 Task: Look for space in Umaria, India from 5th July, 2023 to 15th July, 2023 for 9 adults in price range Rs.15000 to Rs.25000. Place can be entire place with 5 bedrooms having 5 beds and 5 bathrooms. Property type can be house, flat, guest house. Amenities needed are: washing machine. Booking option can be shelf check-in. Required host language is English.
Action: Mouse moved to (443, 78)
Screenshot: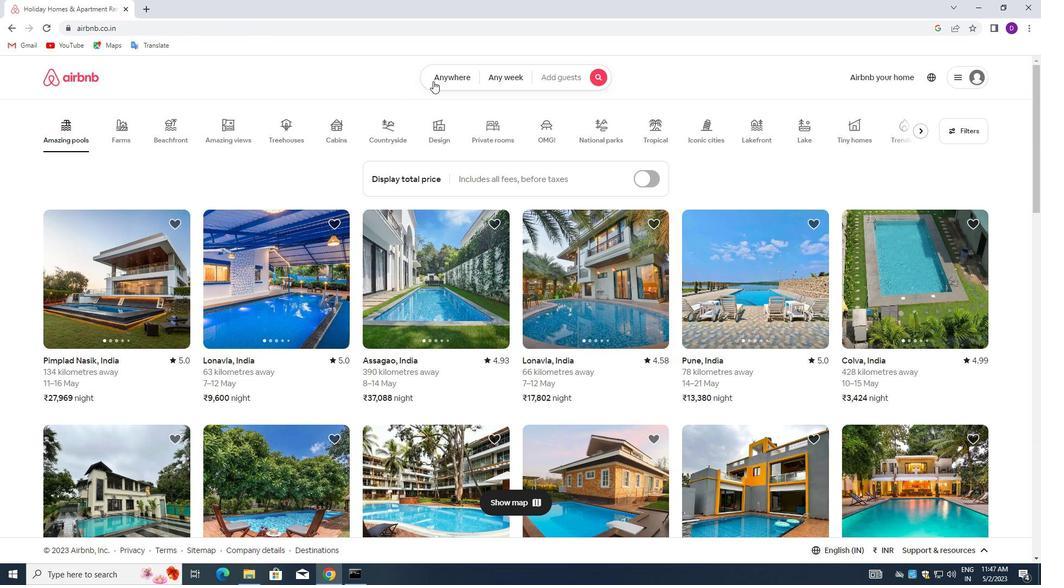 
Action: Mouse pressed left at (443, 78)
Screenshot: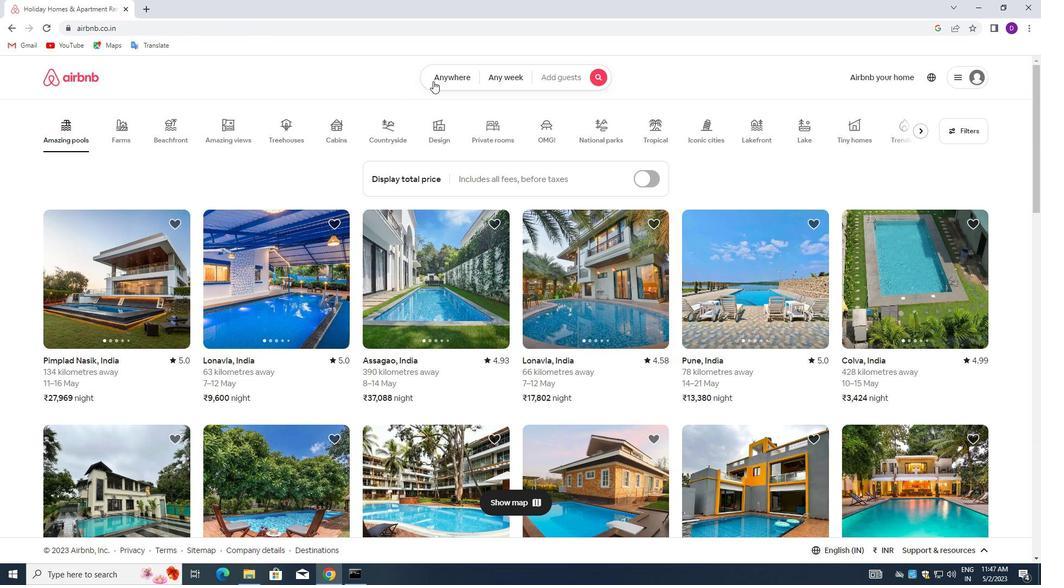 
Action: Mouse moved to (318, 119)
Screenshot: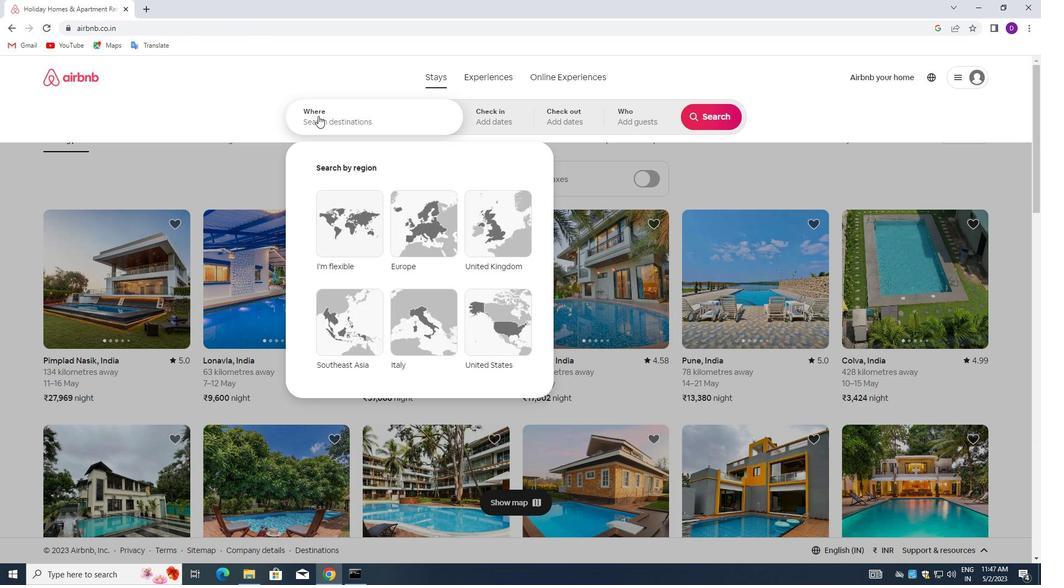 
Action: Mouse pressed left at (318, 119)
Screenshot: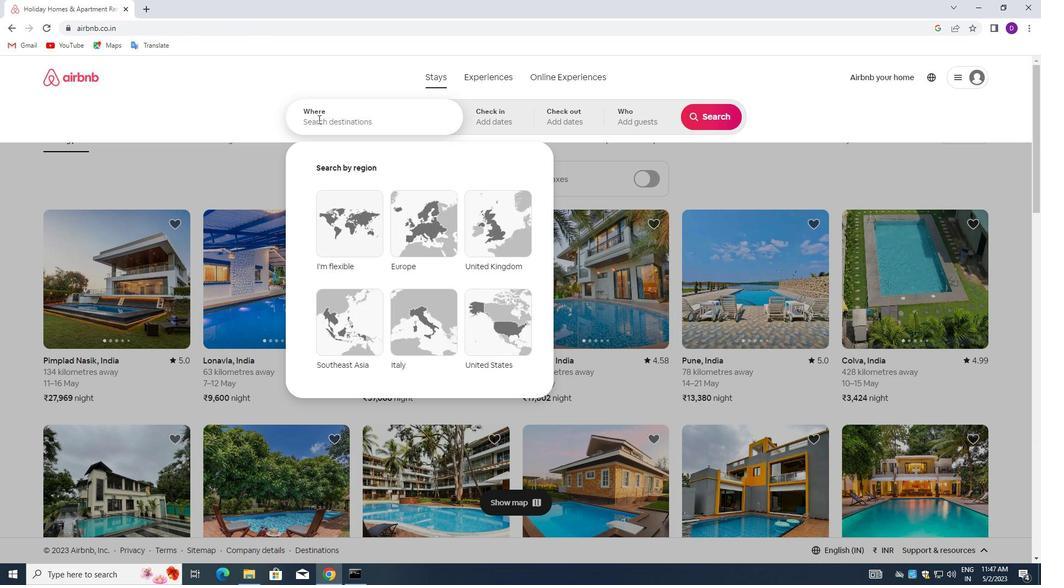 
Action: Mouse moved to (304, 111)
Screenshot: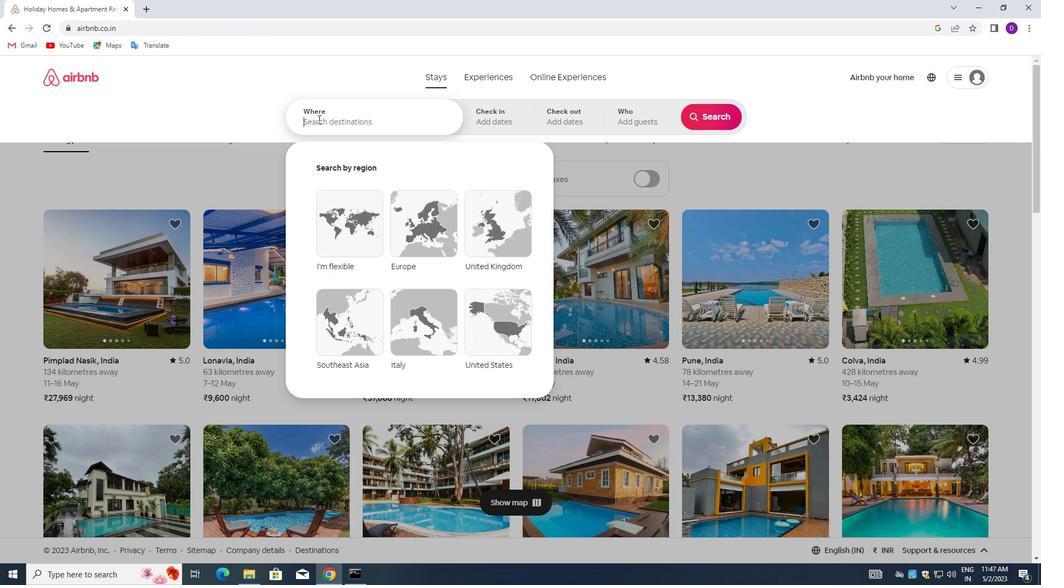 
Action: Key pressed <Key.shift>UM<Key.backspace><Key.backspace>
Screenshot: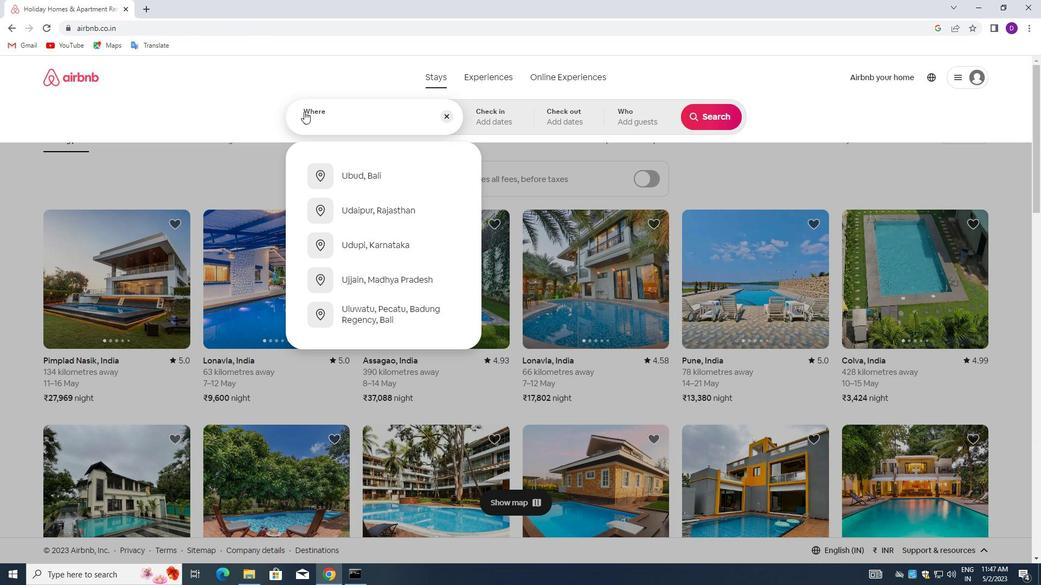 
Action: Mouse moved to (252, 107)
Screenshot: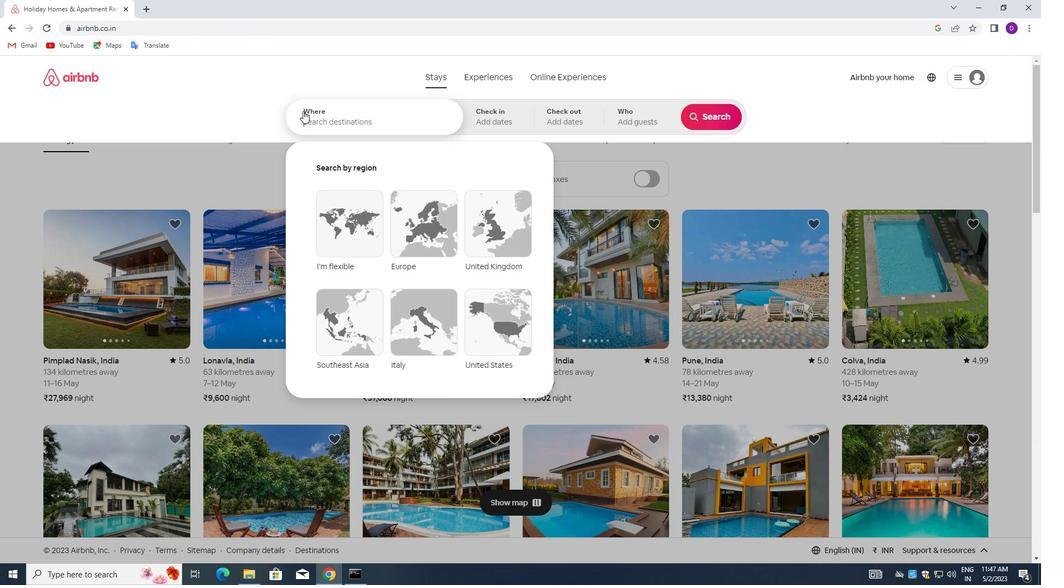 
Action: Key pressed <Key.shift>UMARIA,<Key.space><Key.shift>INDIA<Key.enter>
Screenshot: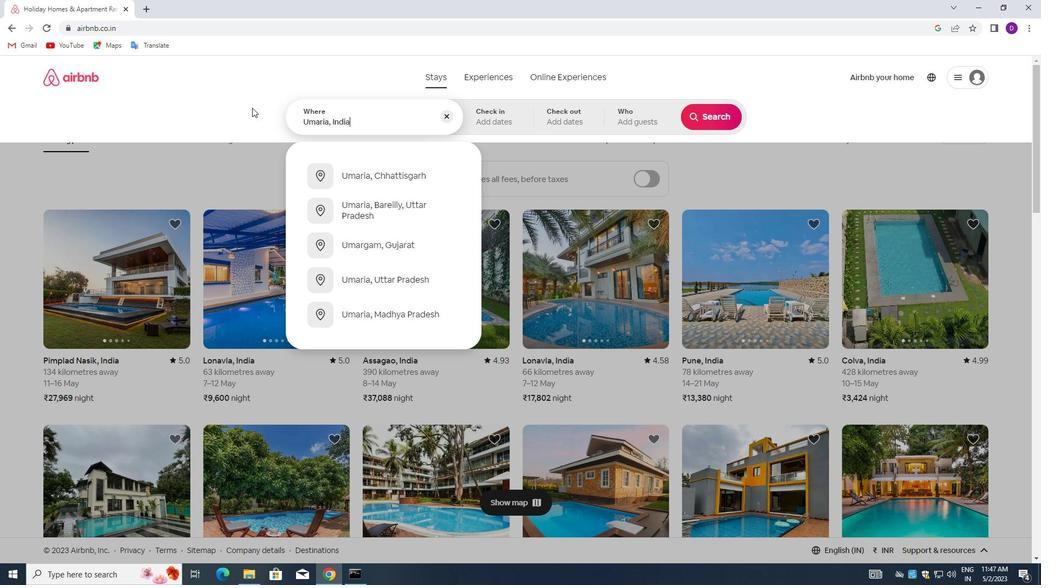 
Action: Mouse moved to (709, 202)
Screenshot: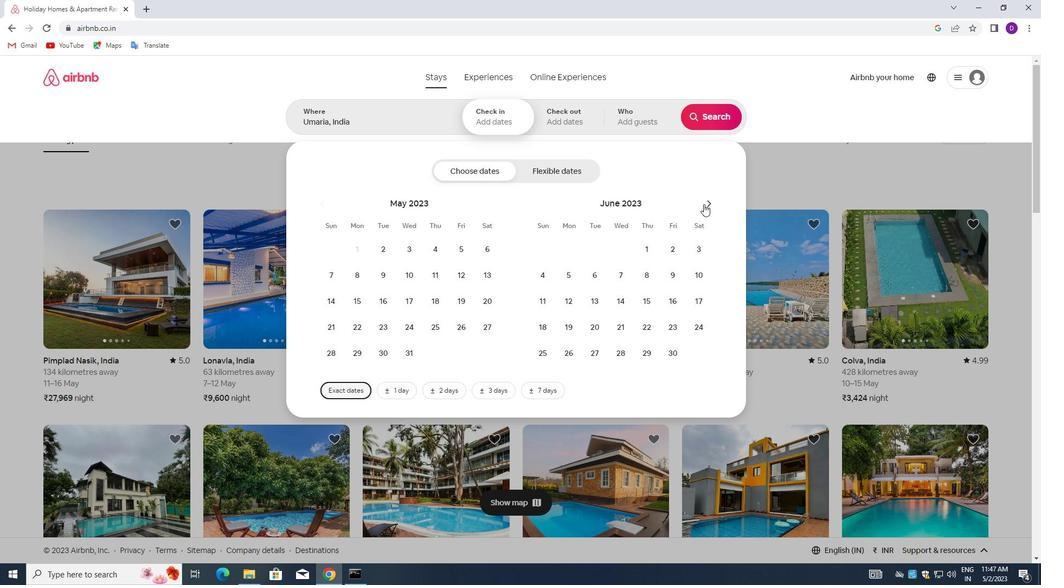 
Action: Mouse pressed left at (709, 202)
Screenshot: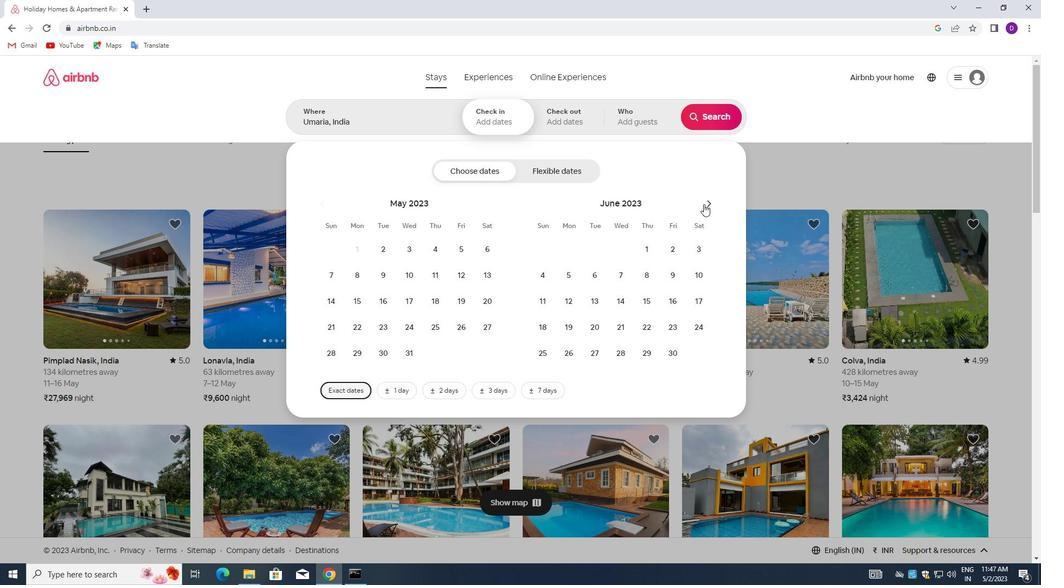 
Action: Mouse moved to (625, 276)
Screenshot: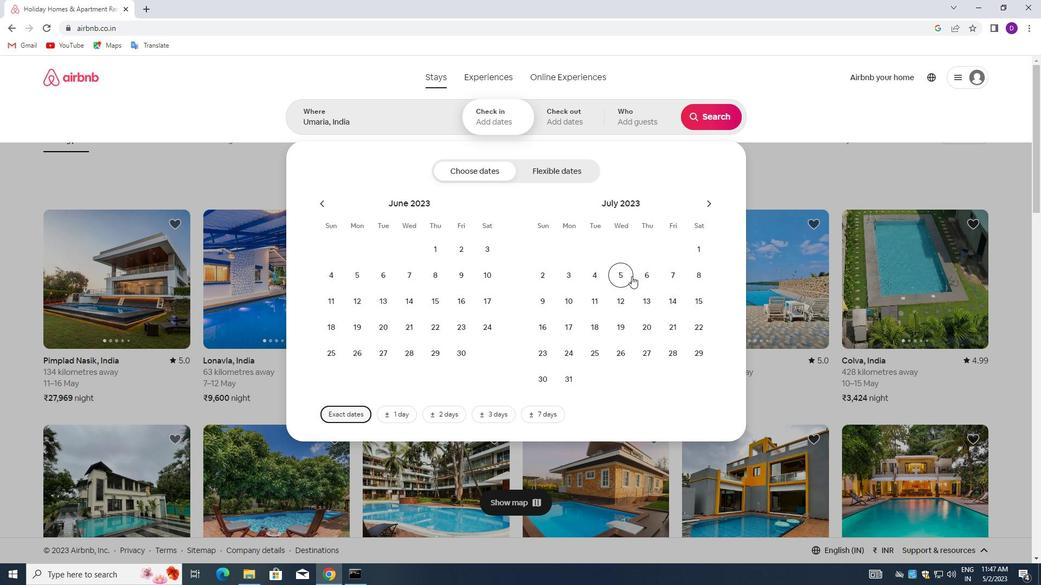 
Action: Mouse pressed left at (625, 276)
Screenshot: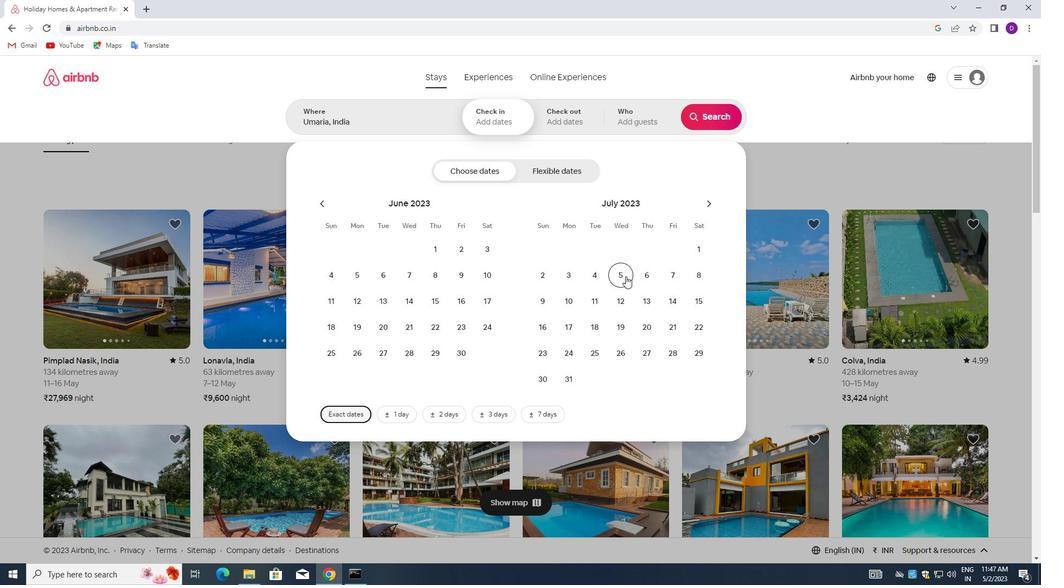 
Action: Mouse moved to (691, 301)
Screenshot: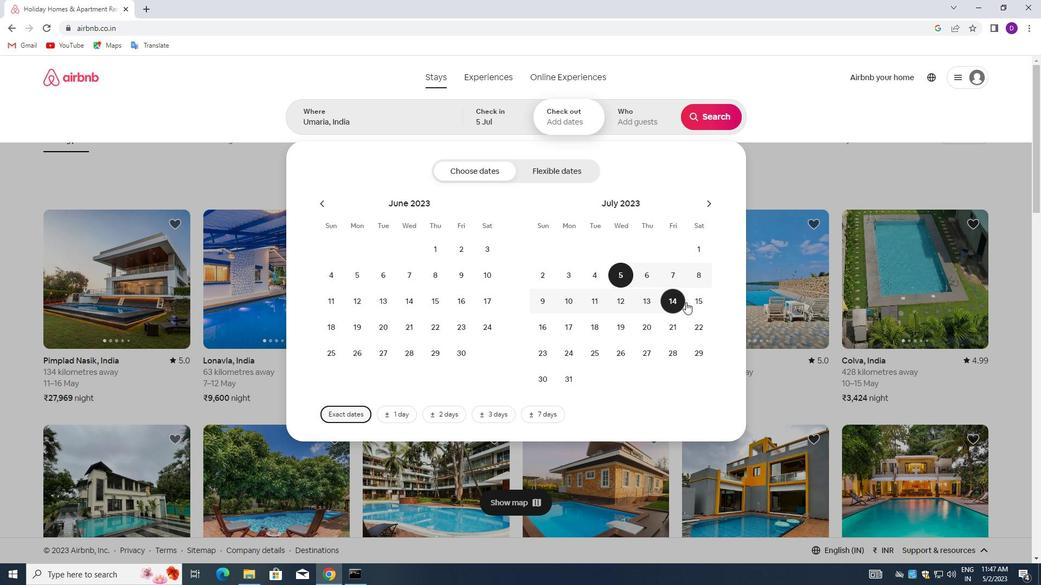 
Action: Mouse pressed left at (691, 301)
Screenshot: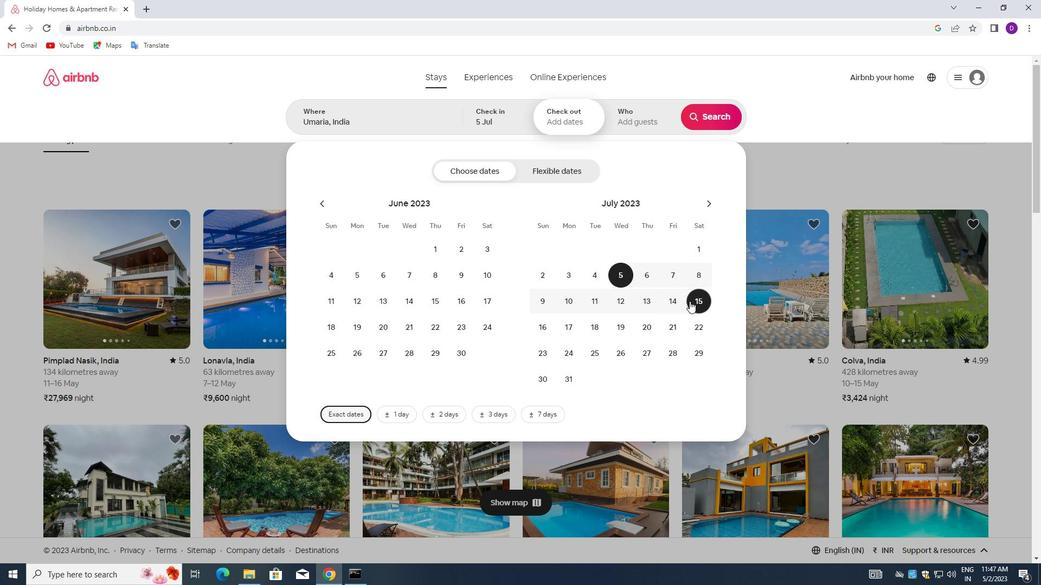 
Action: Mouse moved to (619, 116)
Screenshot: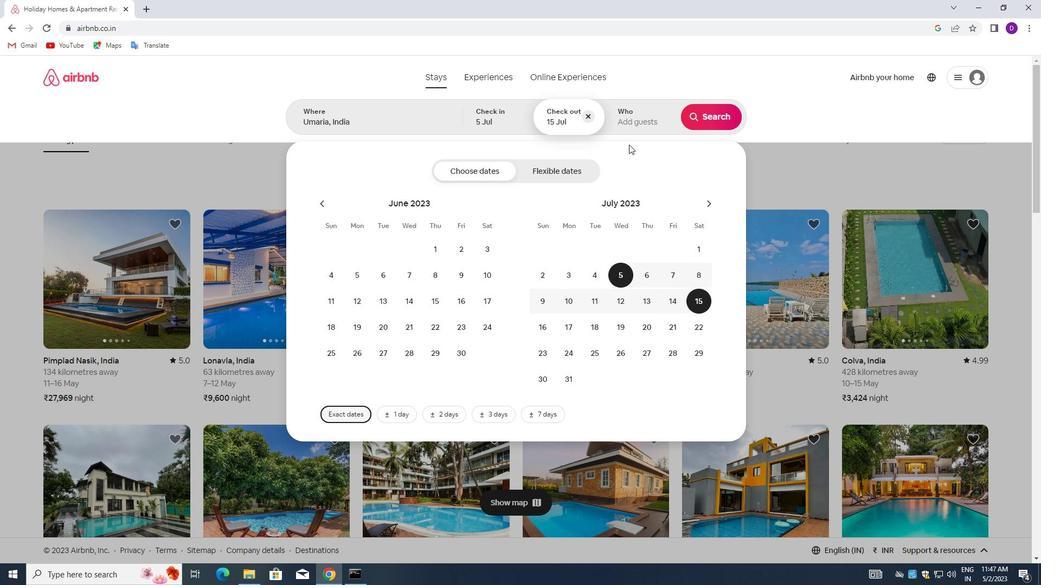 
Action: Mouse pressed left at (619, 116)
Screenshot: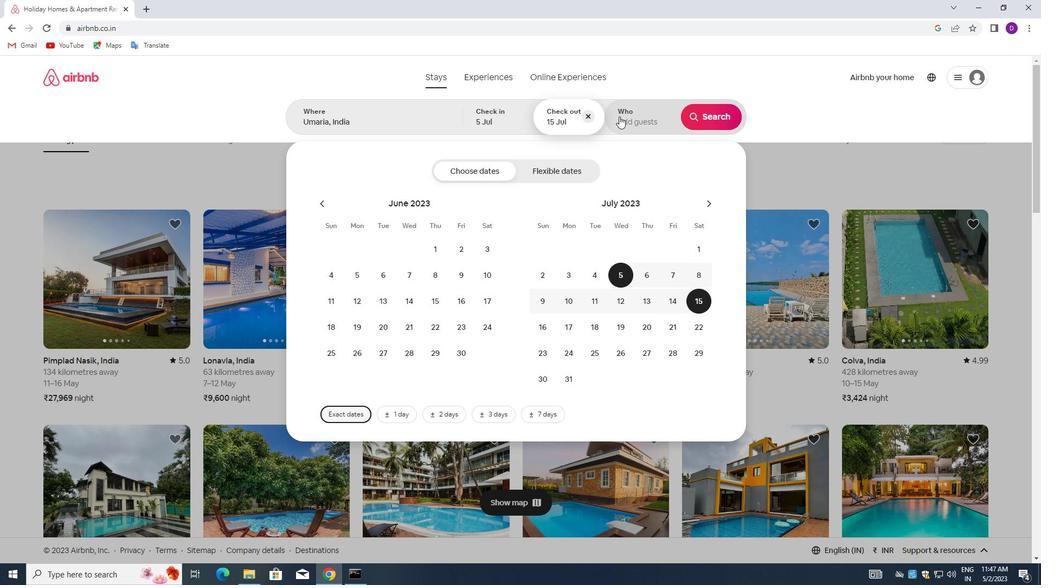 
Action: Mouse moved to (708, 181)
Screenshot: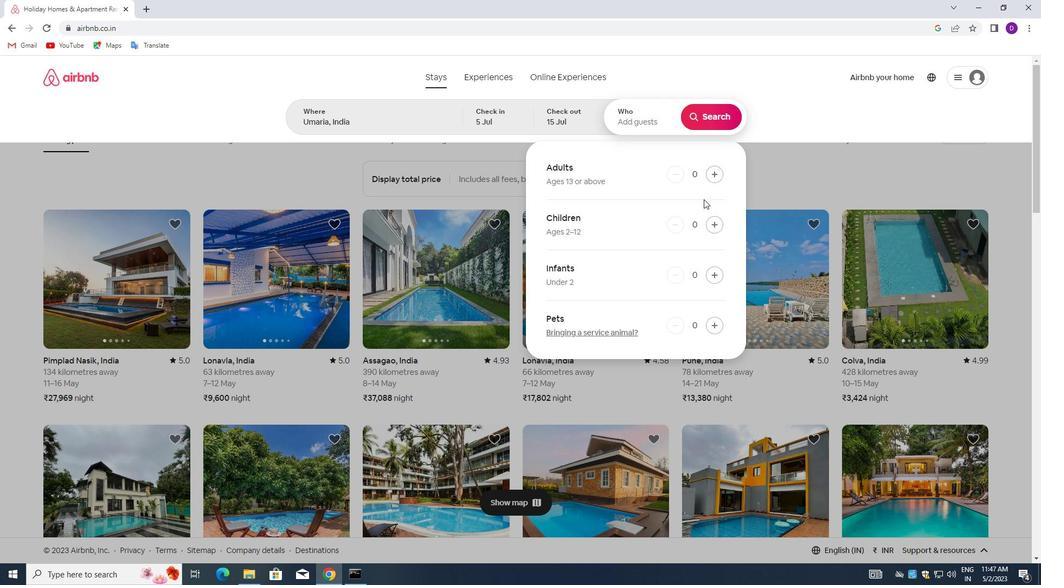 
Action: Mouse pressed left at (708, 181)
Screenshot: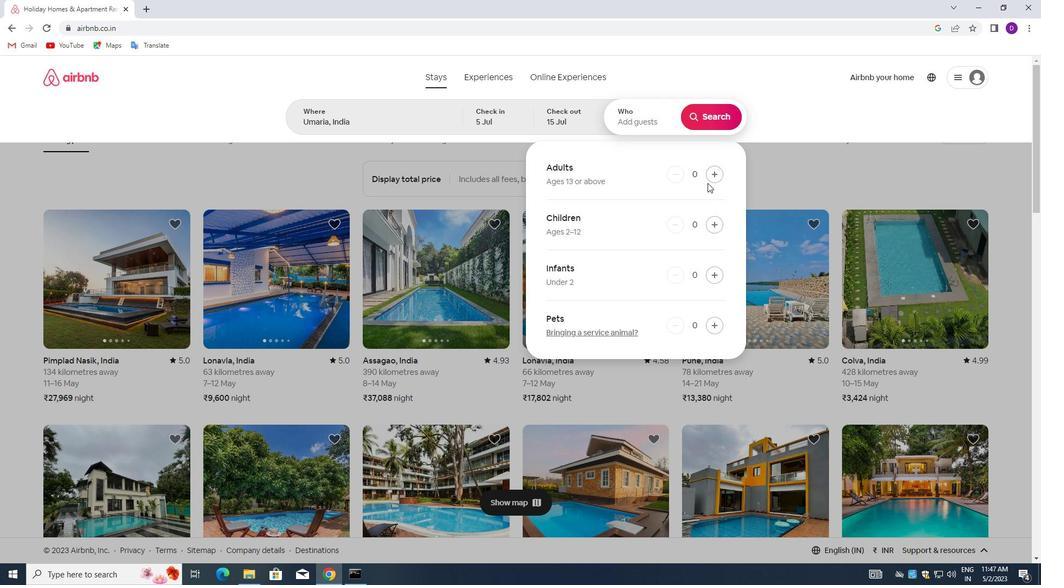 
Action: Mouse moved to (710, 176)
Screenshot: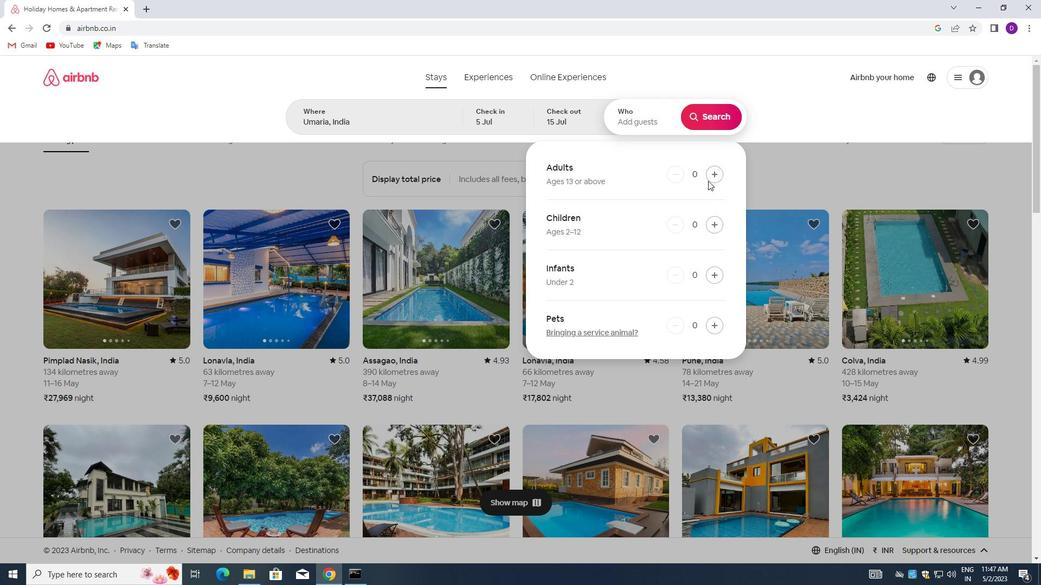 
Action: Mouse pressed left at (710, 176)
Screenshot: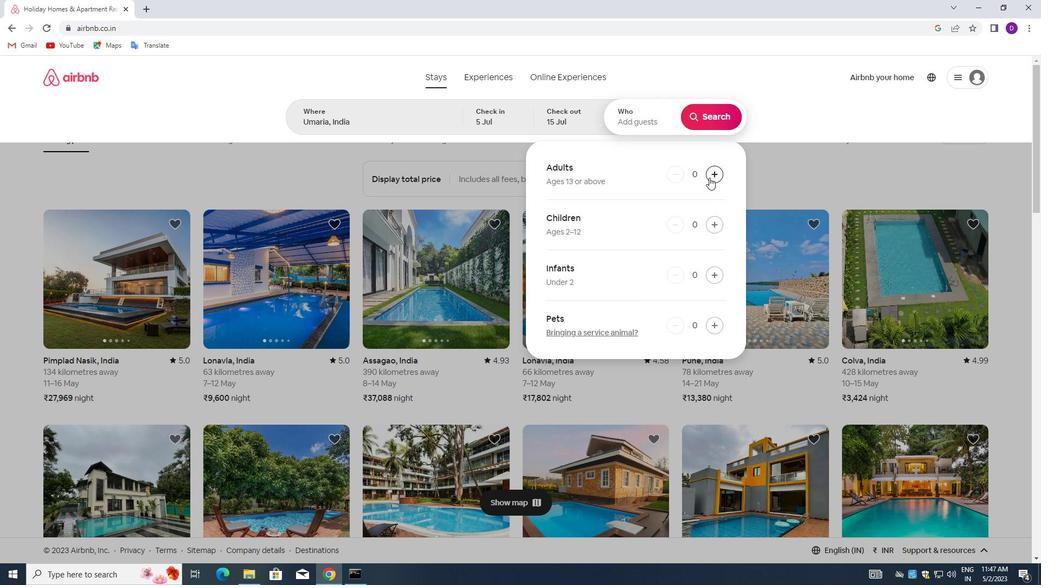 
Action: Mouse pressed left at (710, 176)
Screenshot: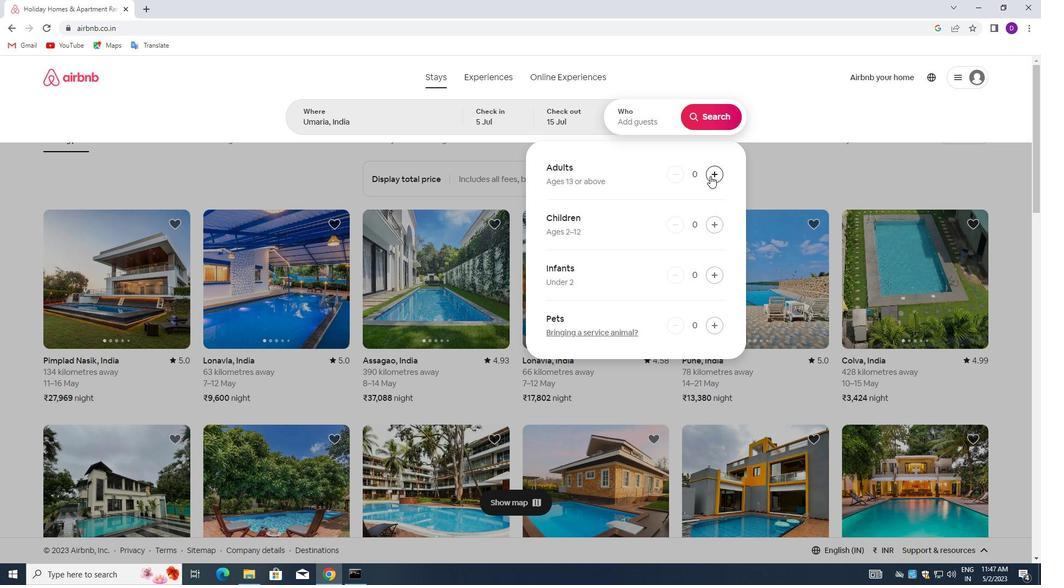 
Action: Mouse pressed left at (710, 176)
Screenshot: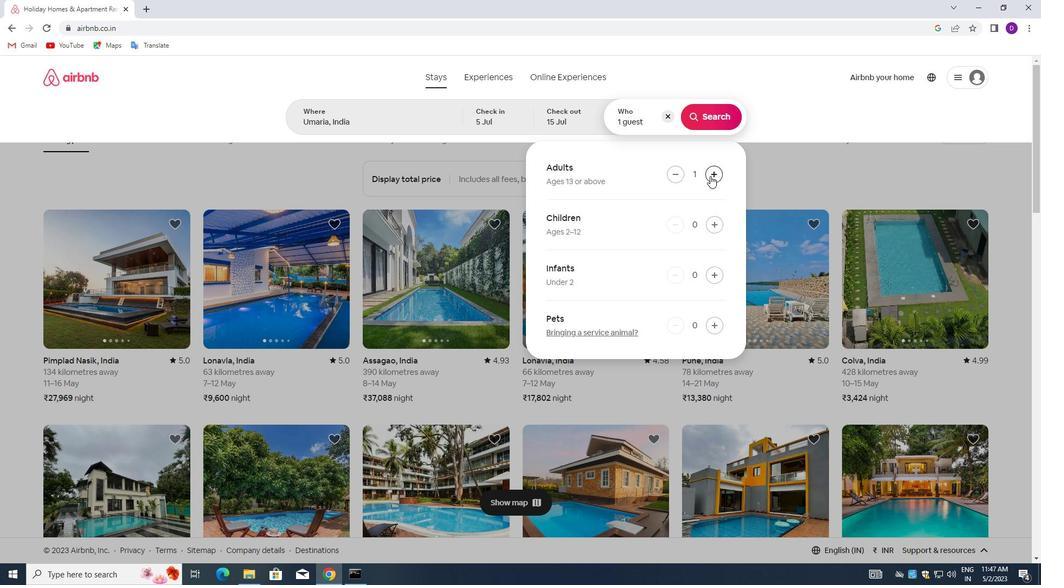 
Action: Mouse pressed left at (710, 176)
Screenshot: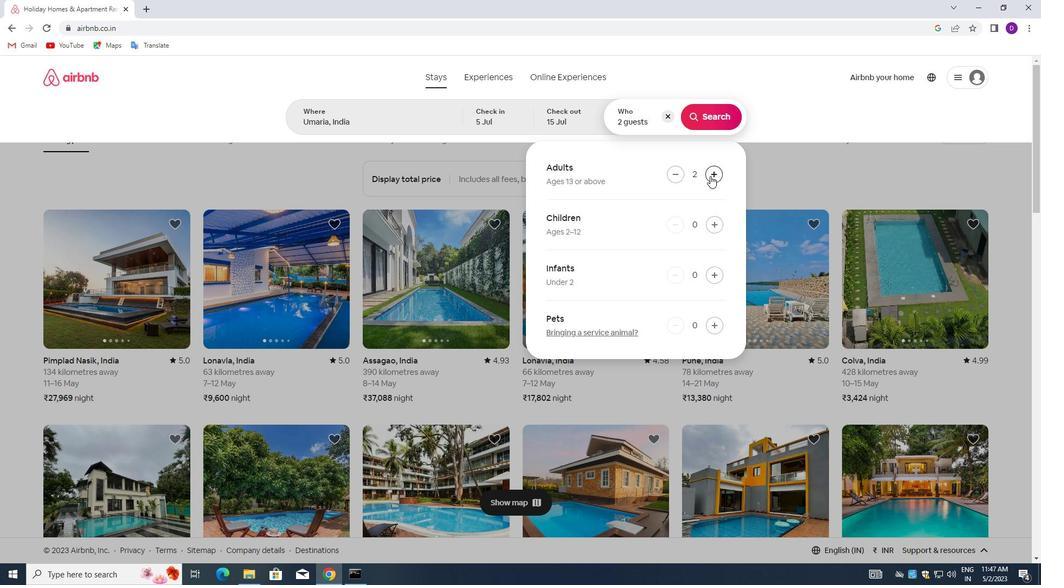 
Action: Mouse pressed left at (710, 176)
Screenshot: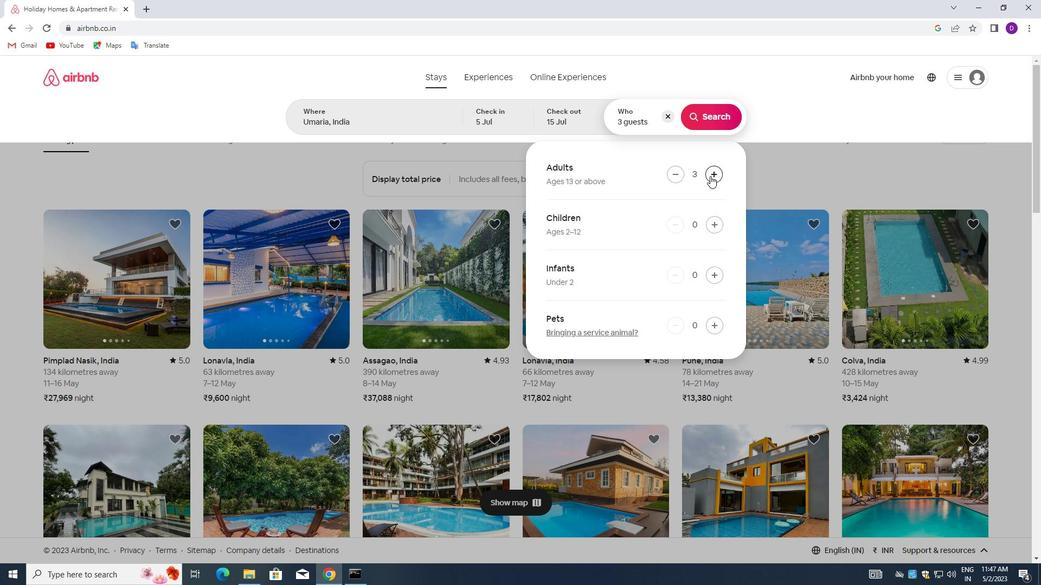 
Action: Mouse pressed left at (710, 176)
Screenshot: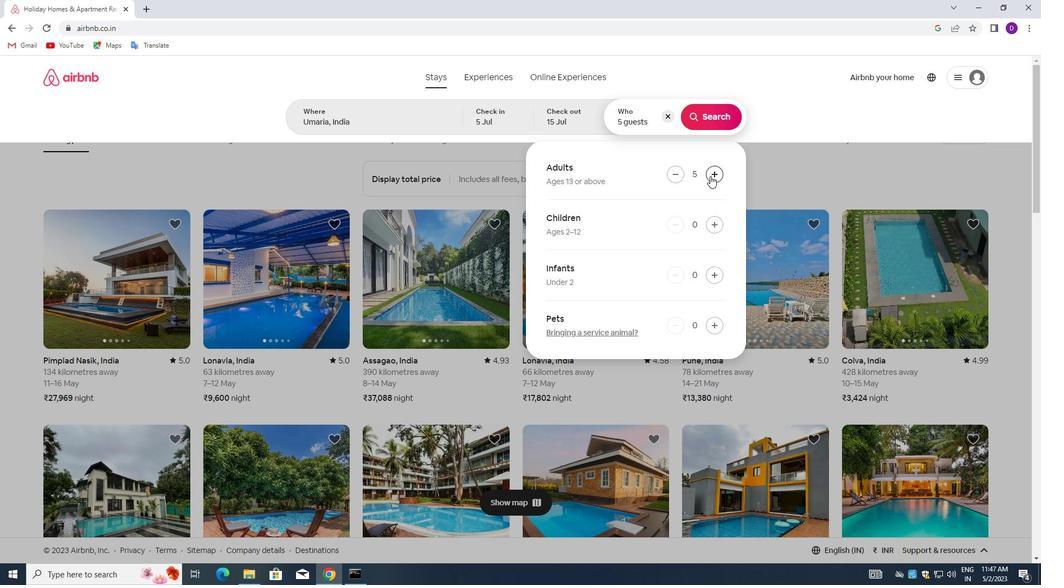 
Action: Mouse pressed left at (710, 176)
Screenshot: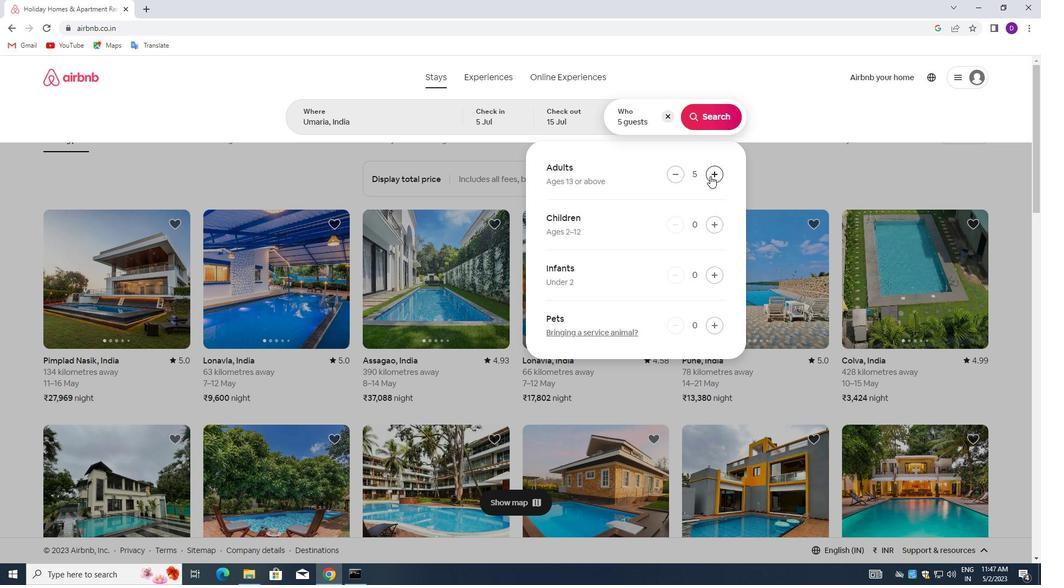 
Action: Mouse pressed left at (710, 176)
Screenshot: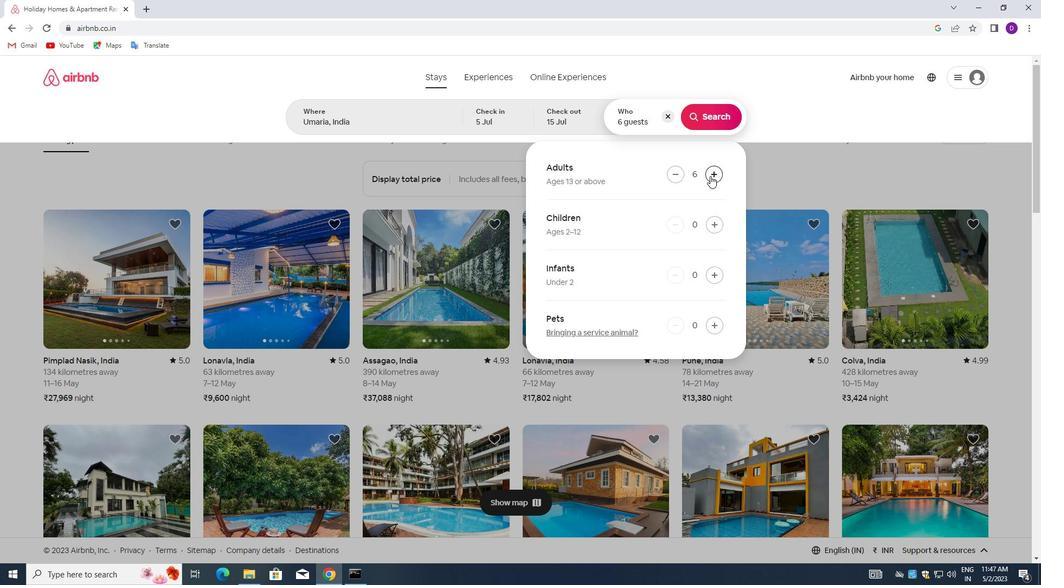 
Action: Mouse pressed left at (710, 176)
Screenshot: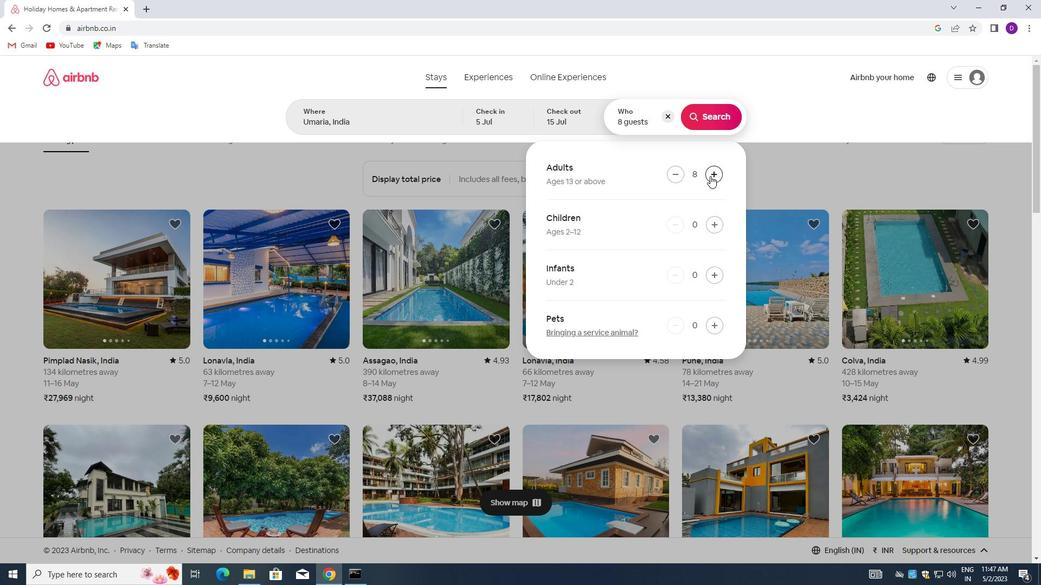 
Action: Mouse moved to (703, 121)
Screenshot: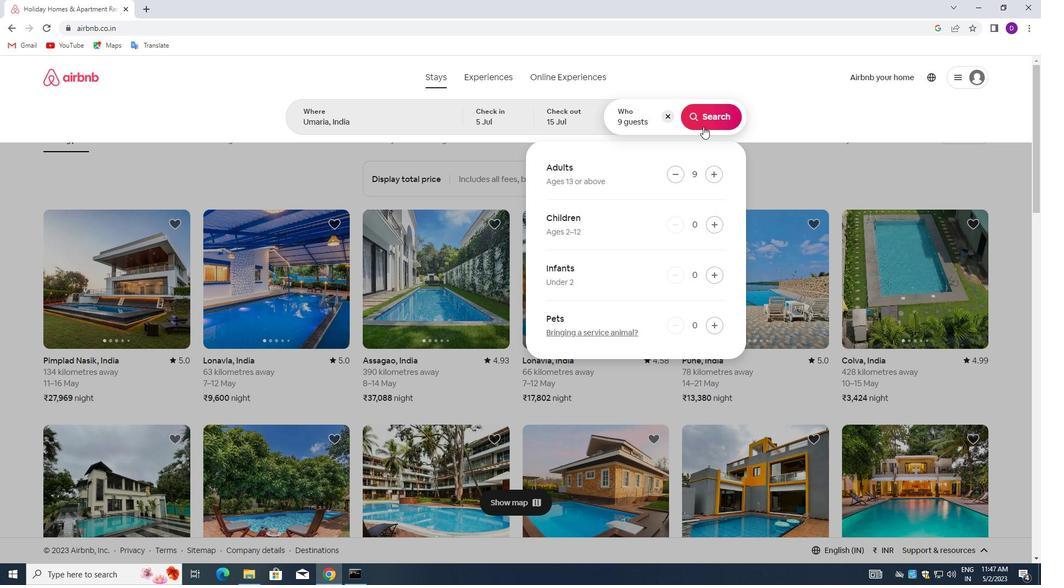 
Action: Mouse pressed left at (703, 121)
Screenshot: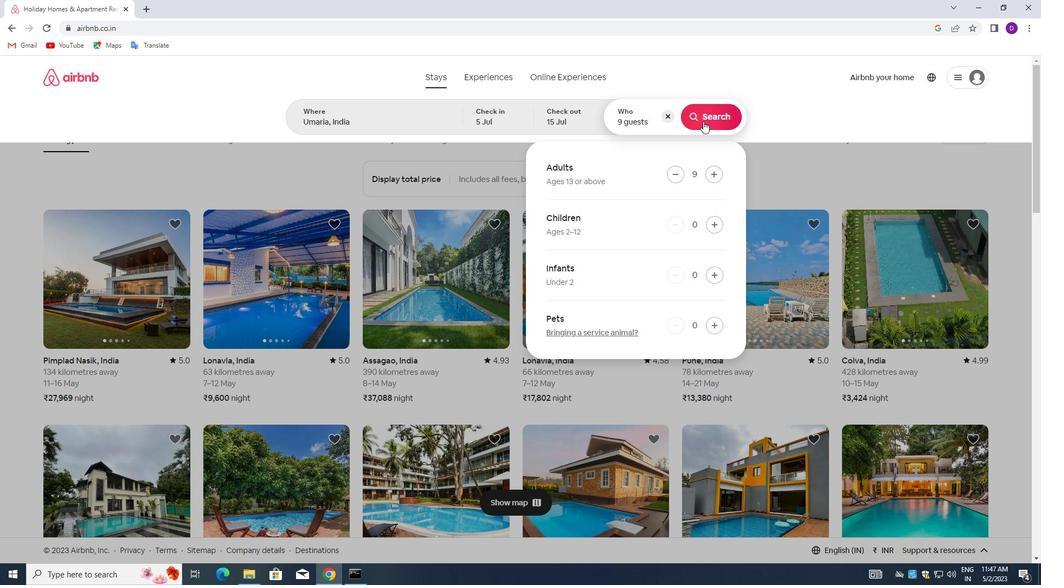 
Action: Mouse moved to (984, 119)
Screenshot: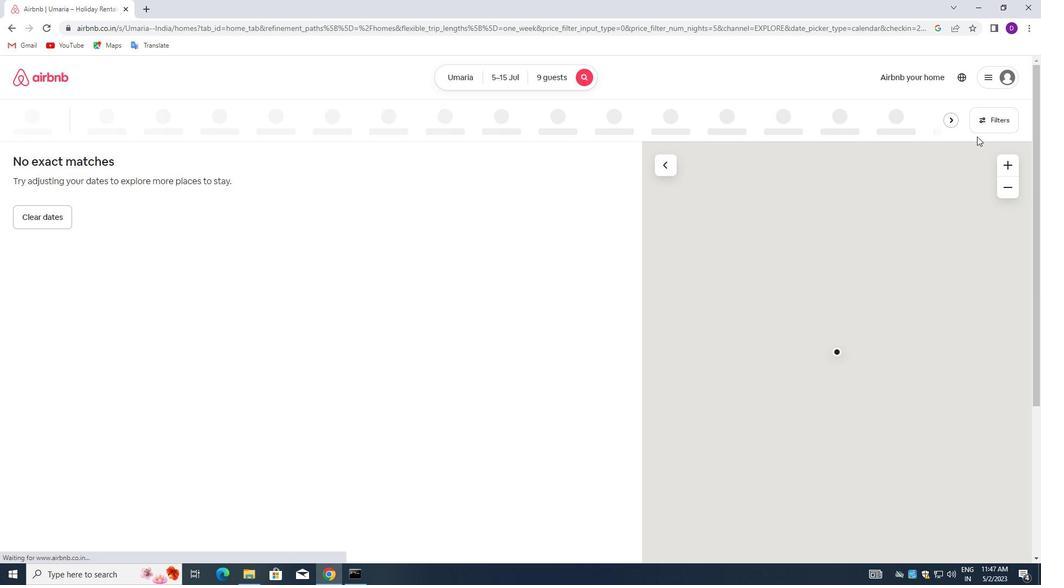 
Action: Mouse pressed left at (984, 119)
Screenshot: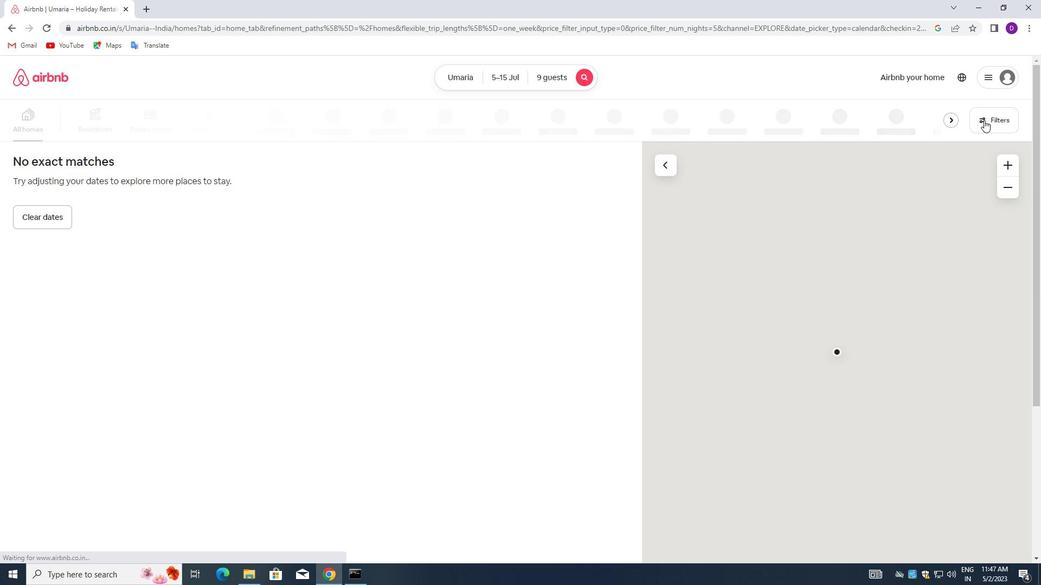 
Action: Mouse moved to (377, 184)
Screenshot: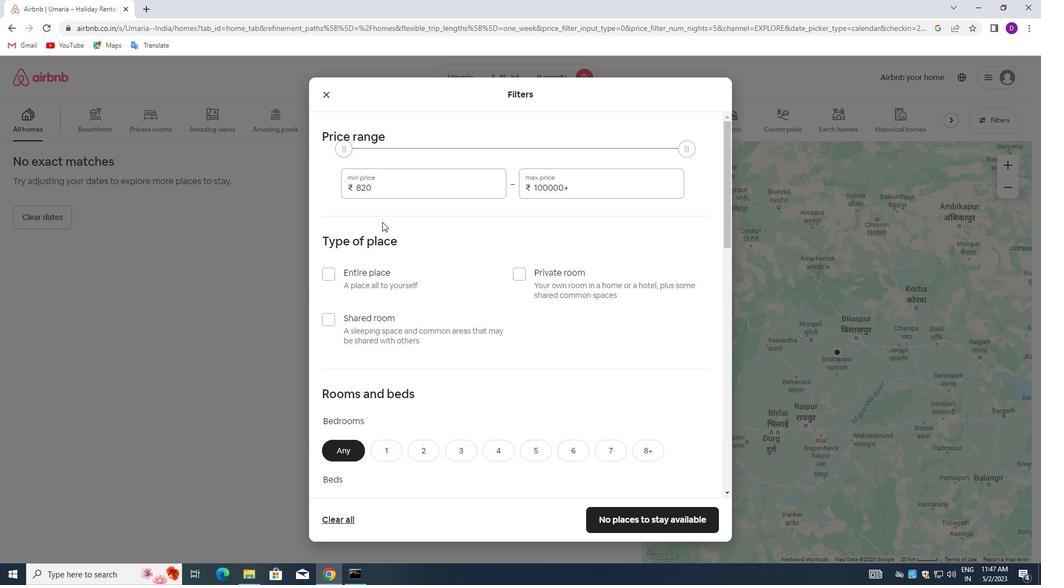 
Action: Mouse pressed left at (377, 184)
Screenshot: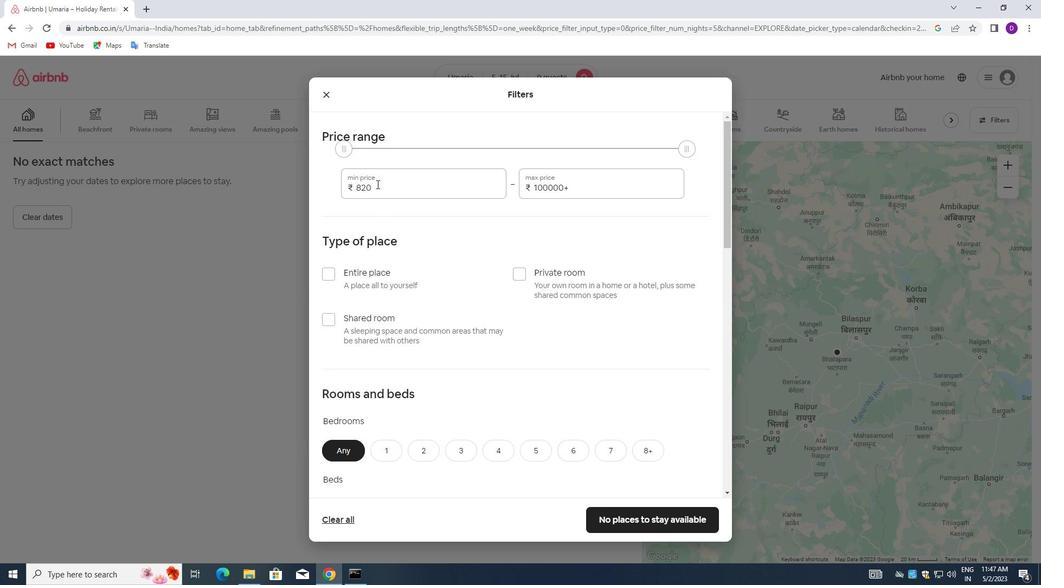 
Action: Mouse pressed left at (377, 184)
Screenshot: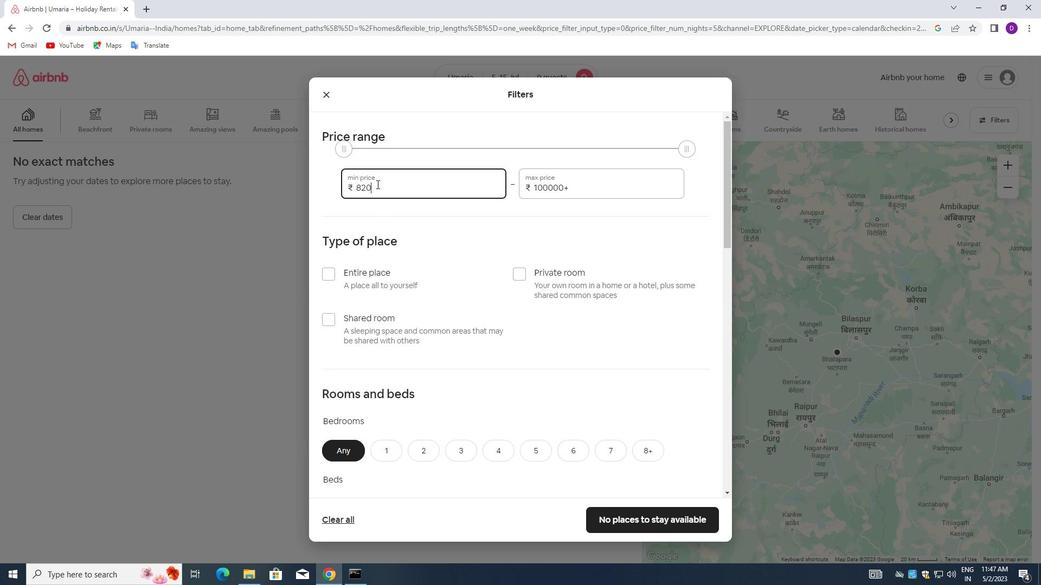 
Action: Key pressed 15000<Key.tab>25000
Screenshot: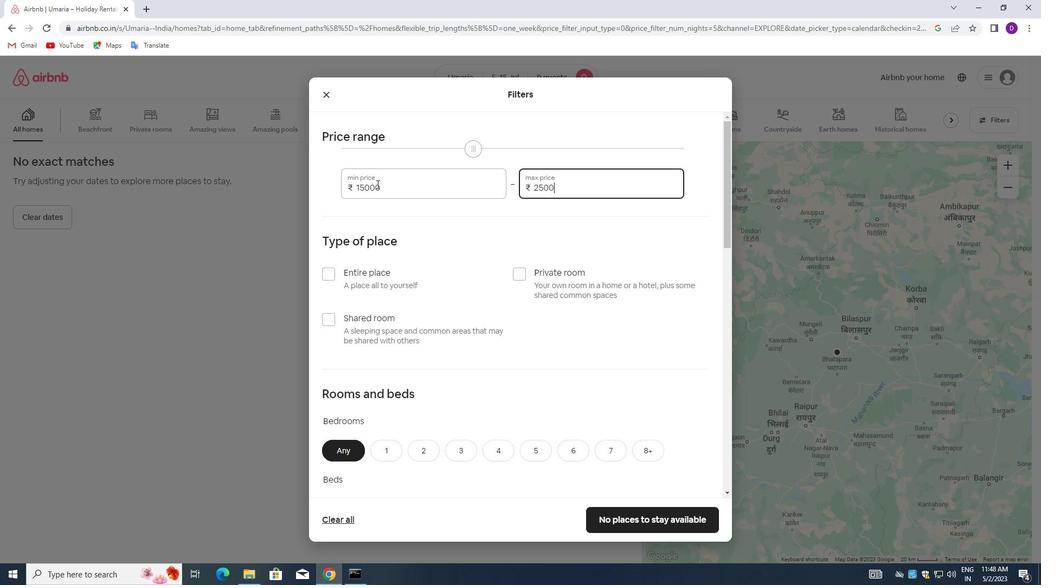 
Action: Mouse moved to (460, 378)
Screenshot: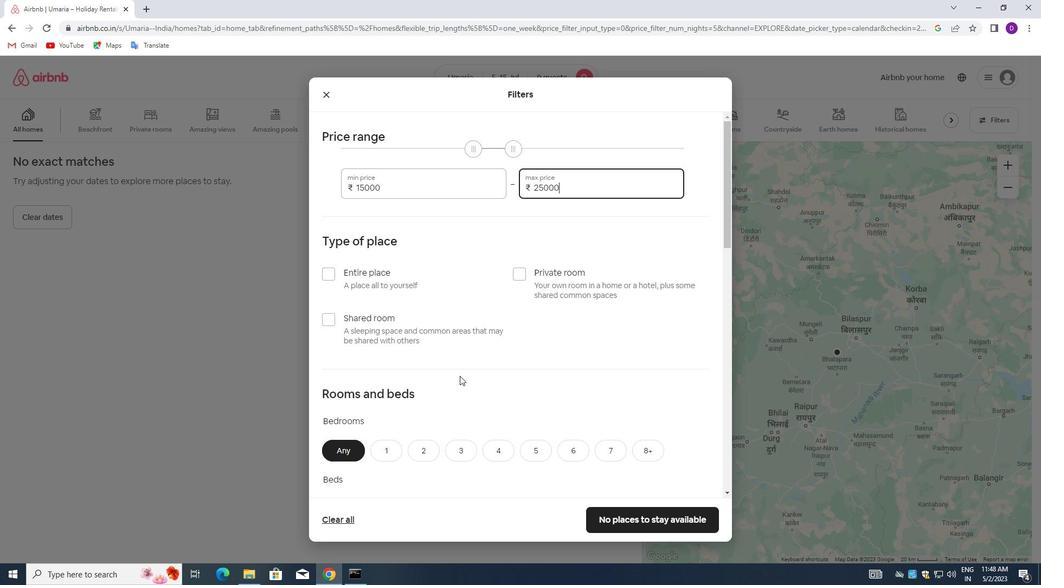 
Action: Mouse scrolled (460, 377) with delta (0, 0)
Screenshot: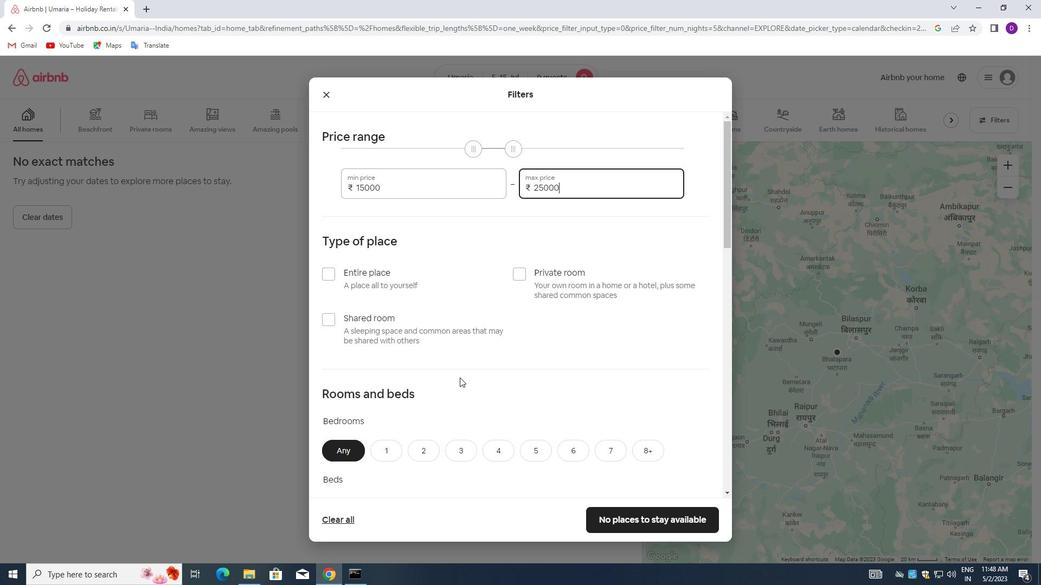 
Action: Mouse scrolled (460, 377) with delta (0, 0)
Screenshot: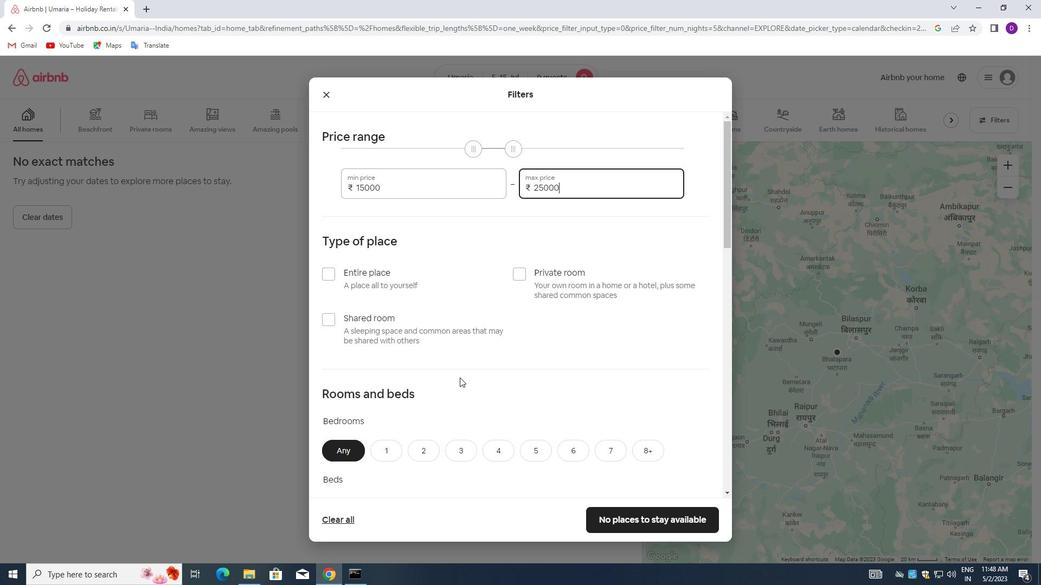 
Action: Mouse moved to (327, 166)
Screenshot: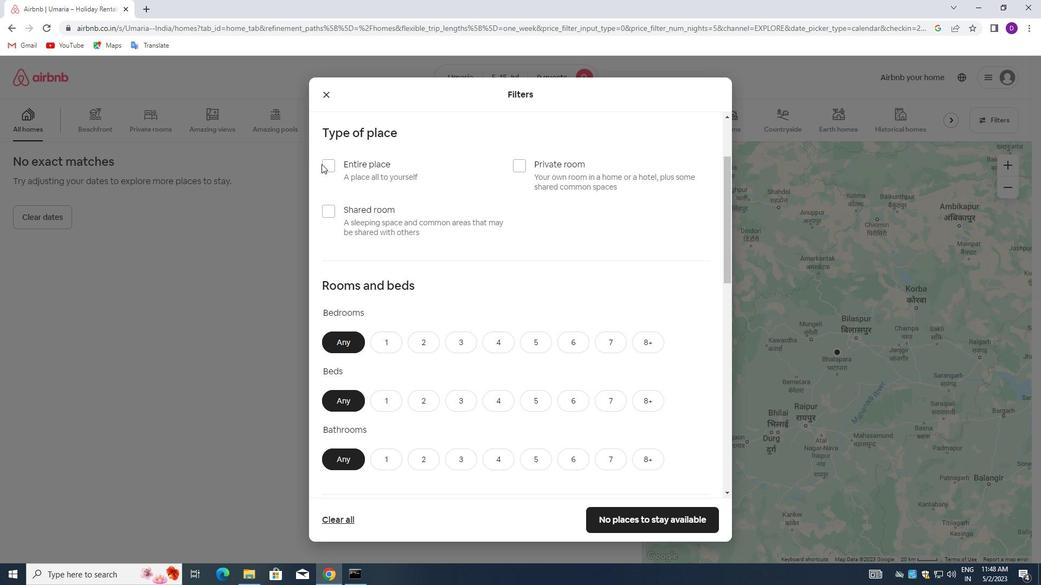 
Action: Mouse pressed left at (327, 166)
Screenshot: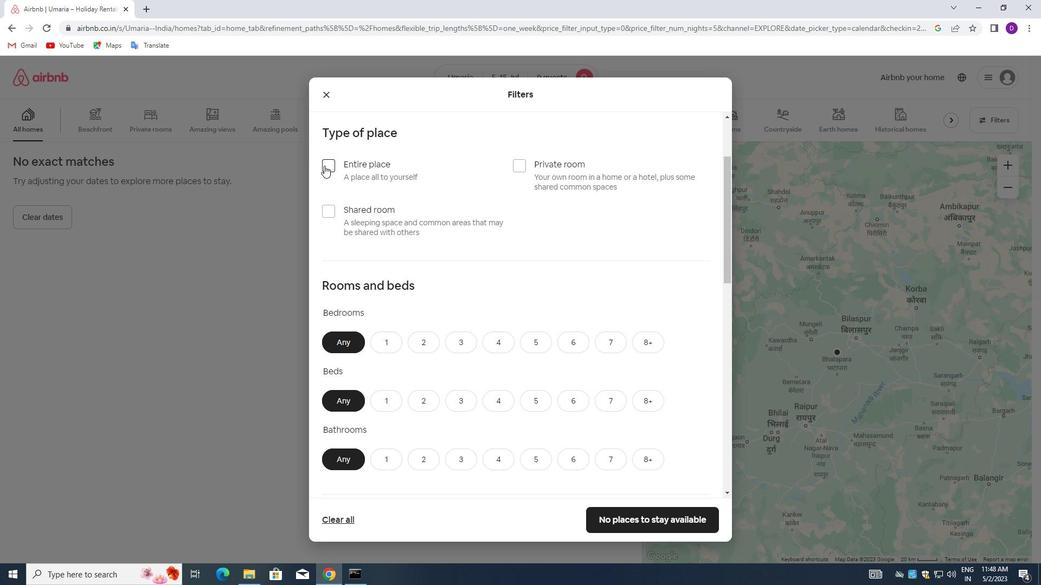 
Action: Mouse moved to (549, 342)
Screenshot: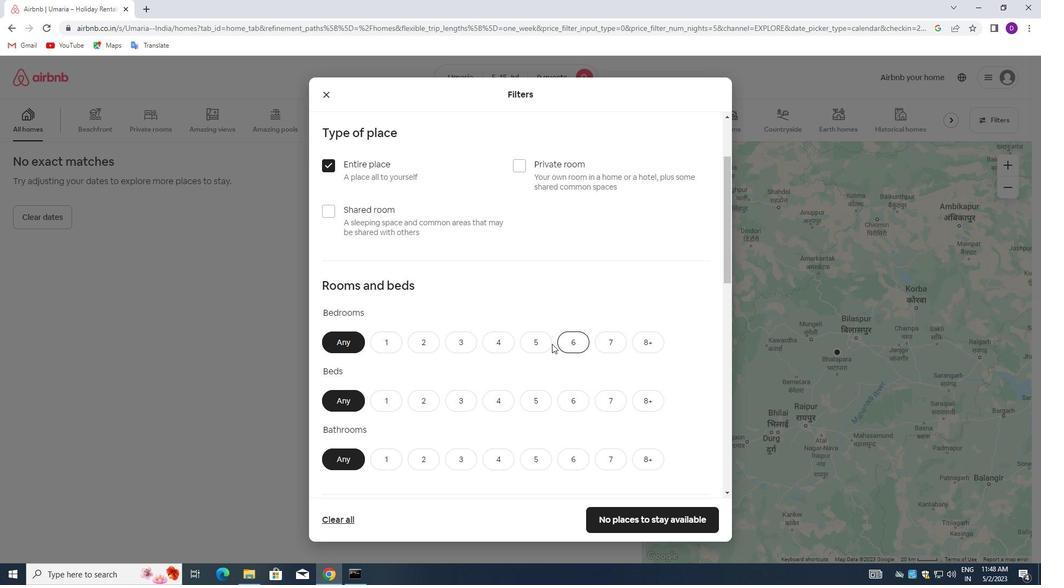 
Action: Mouse pressed left at (549, 342)
Screenshot: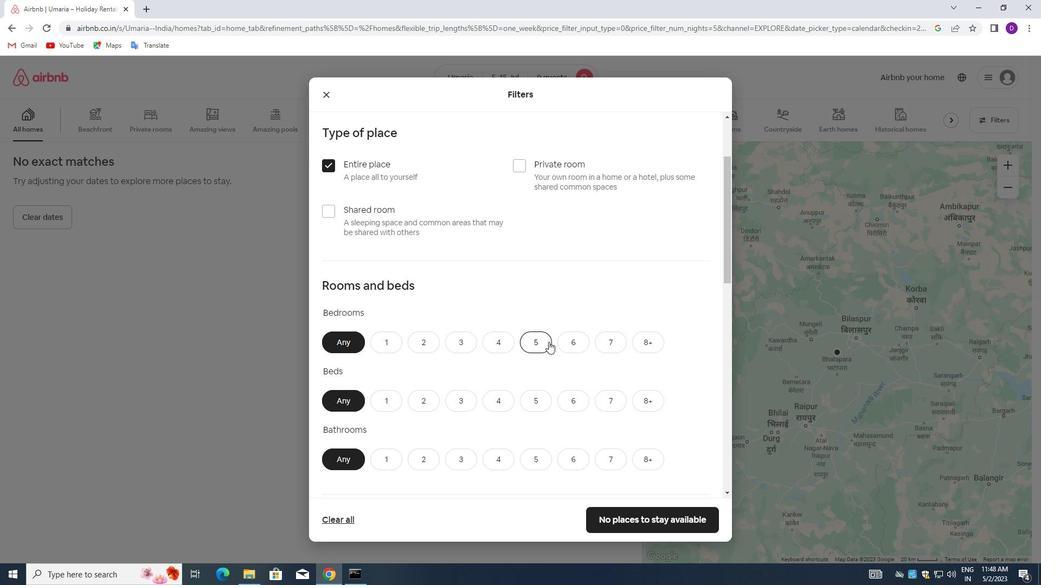 
Action: Mouse moved to (536, 395)
Screenshot: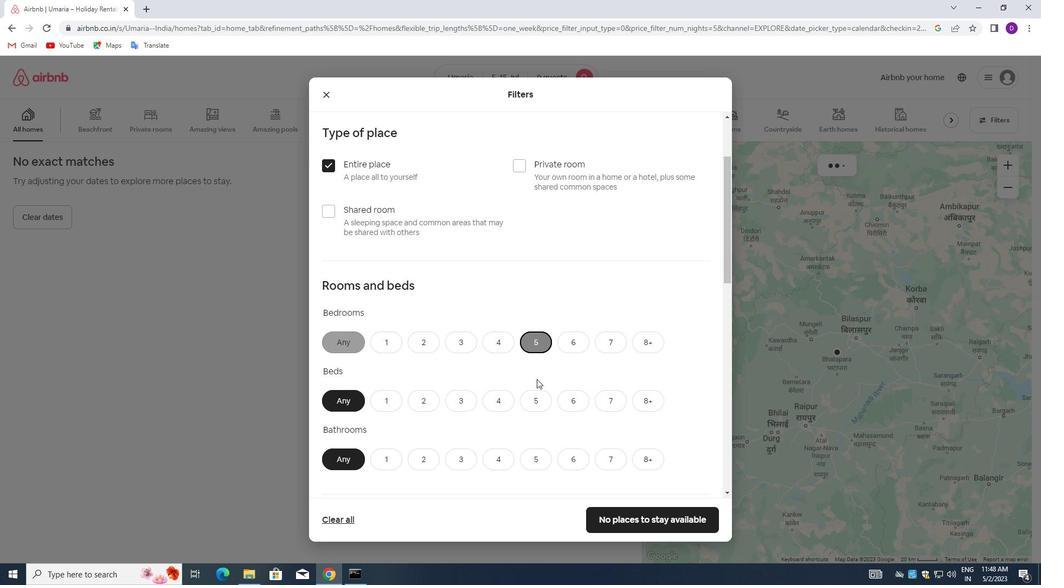 
Action: Mouse pressed left at (536, 395)
Screenshot: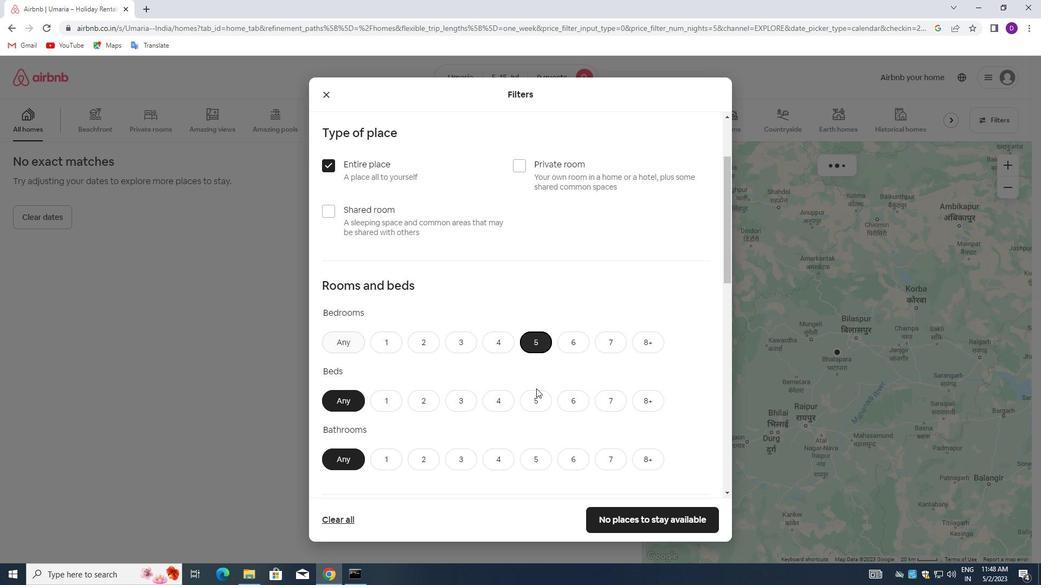 
Action: Mouse moved to (539, 455)
Screenshot: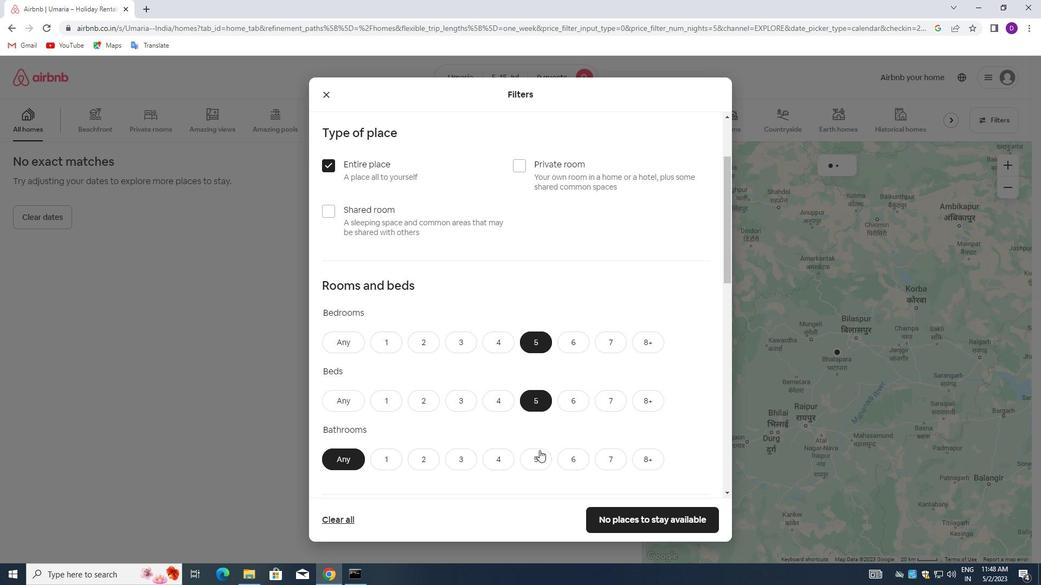 
Action: Mouse pressed left at (539, 455)
Screenshot: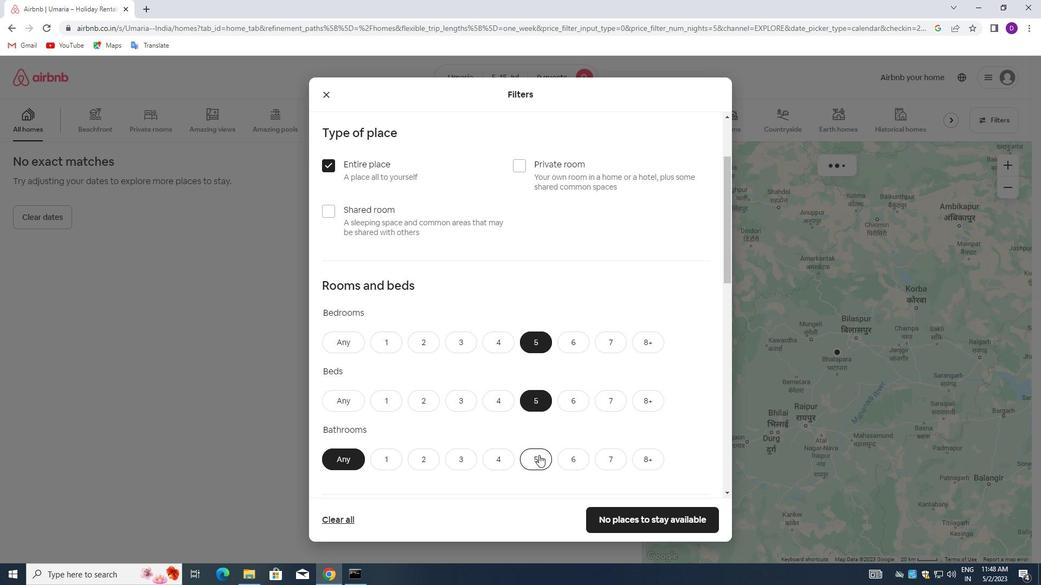 
Action: Mouse moved to (529, 384)
Screenshot: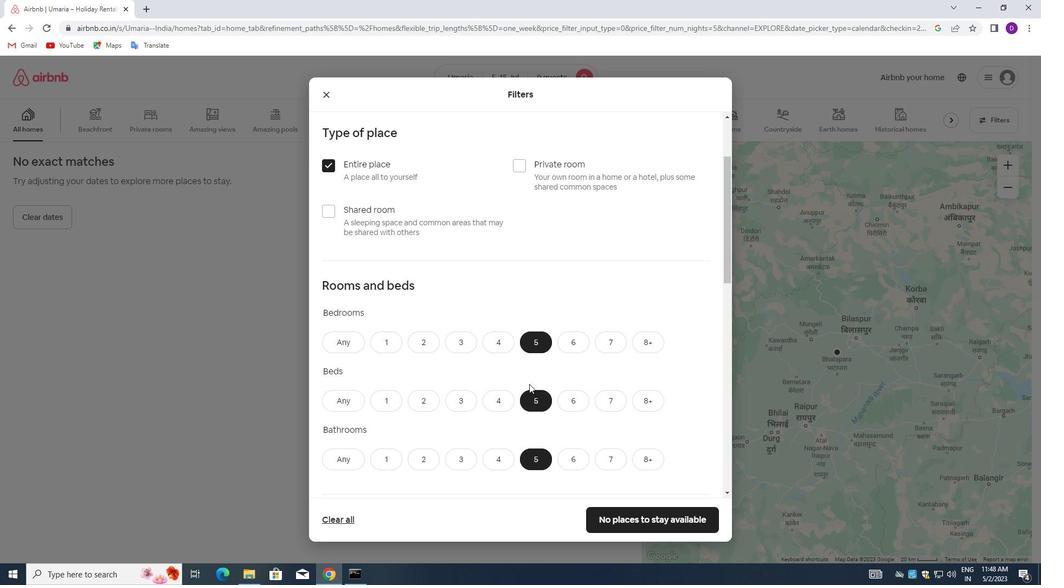 
Action: Mouse scrolled (529, 384) with delta (0, 0)
Screenshot: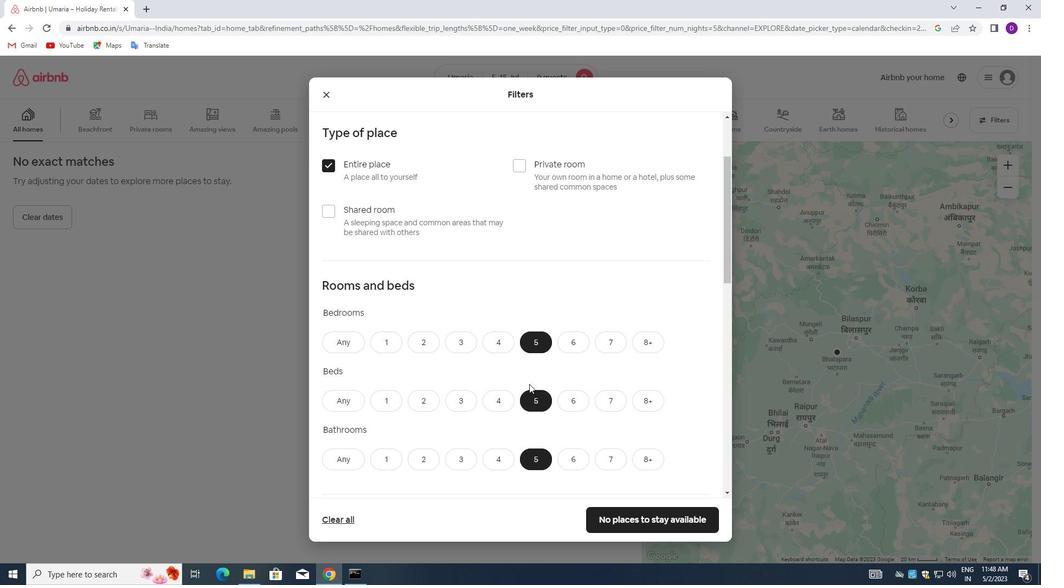 
Action: Mouse scrolled (529, 384) with delta (0, 0)
Screenshot: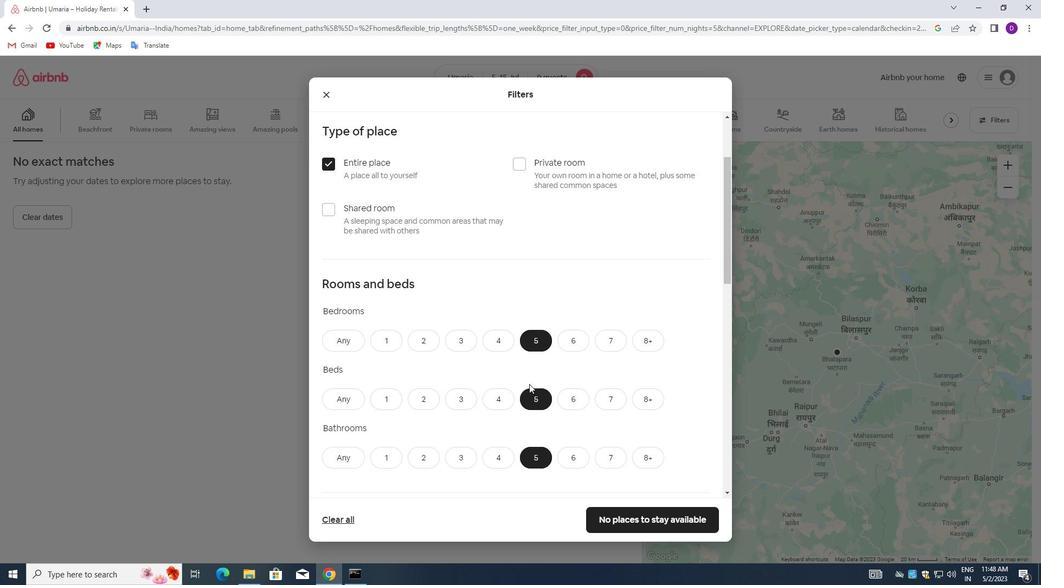 
Action: Mouse scrolled (529, 384) with delta (0, 0)
Screenshot: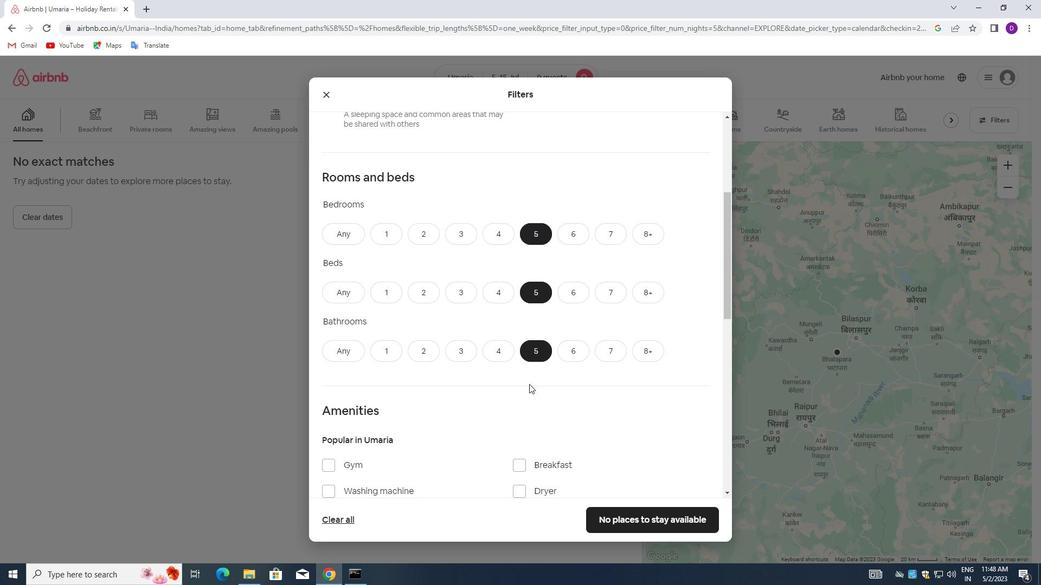 
Action: Mouse scrolled (529, 384) with delta (0, 0)
Screenshot: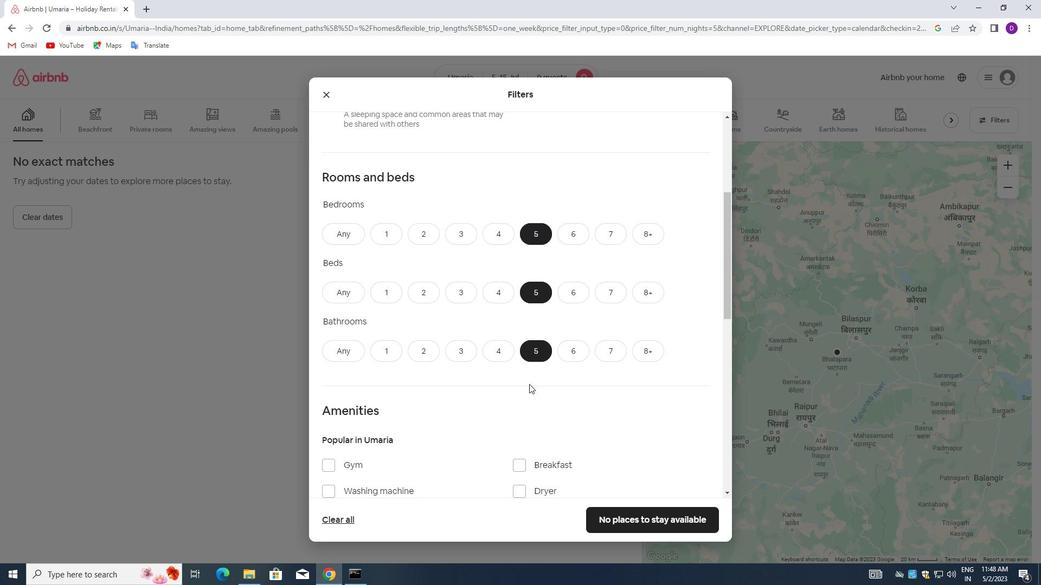 
Action: Mouse moved to (499, 344)
Screenshot: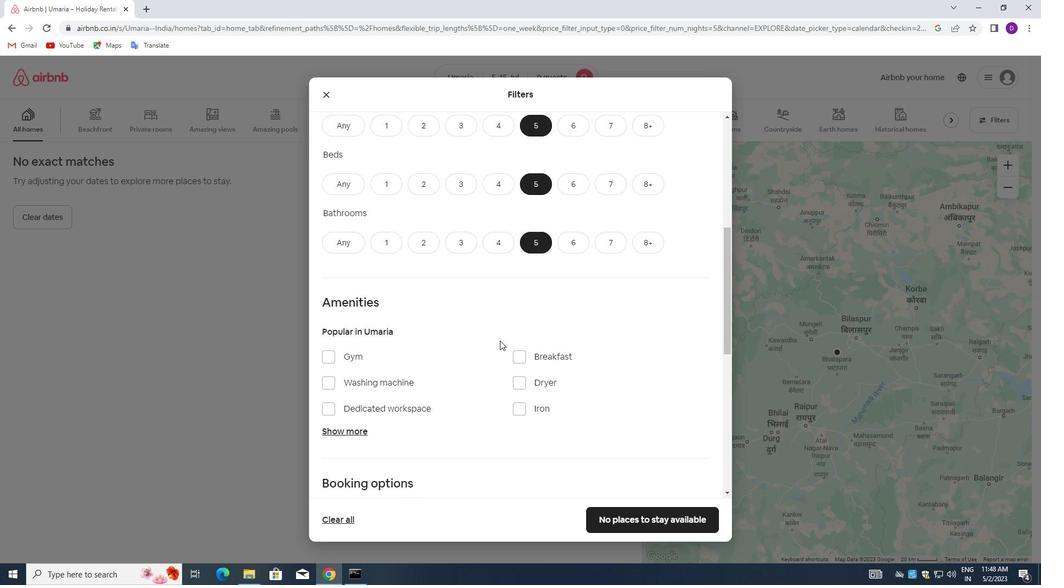 
Action: Mouse scrolled (499, 343) with delta (0, 0)
Screenshot: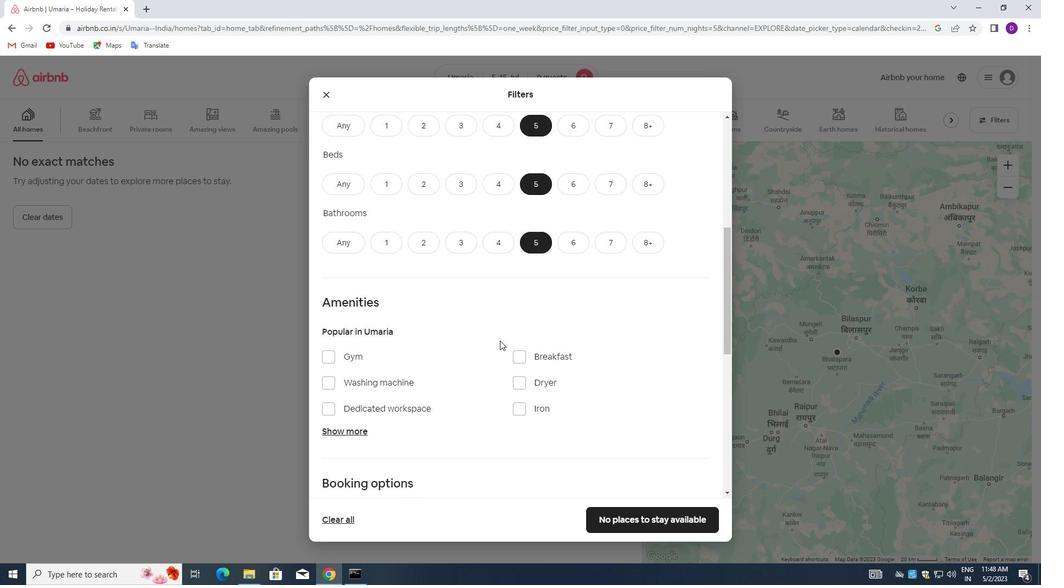 
Action: Mouse moved to (326, 327)
Screenshot: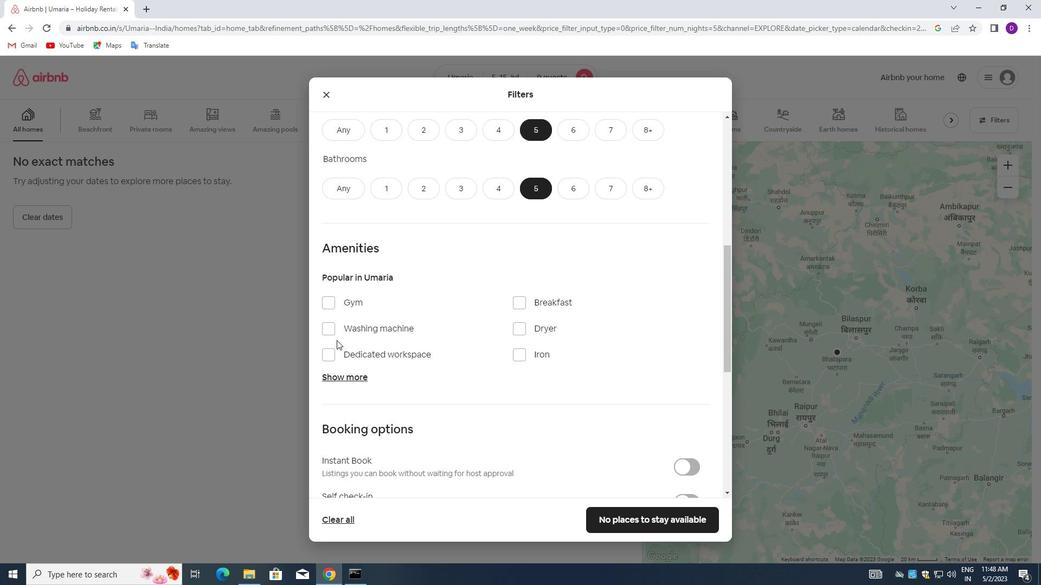 
Action: Mouse pressed left at (326, 327)
Screenshot: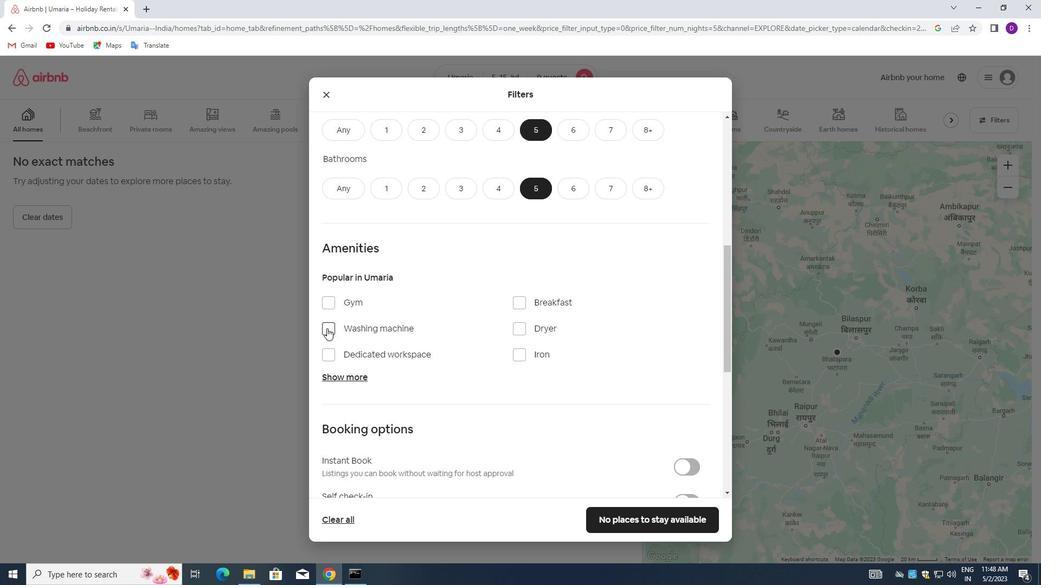 
Action: Mouse moved to (562, 379)
Screenshot: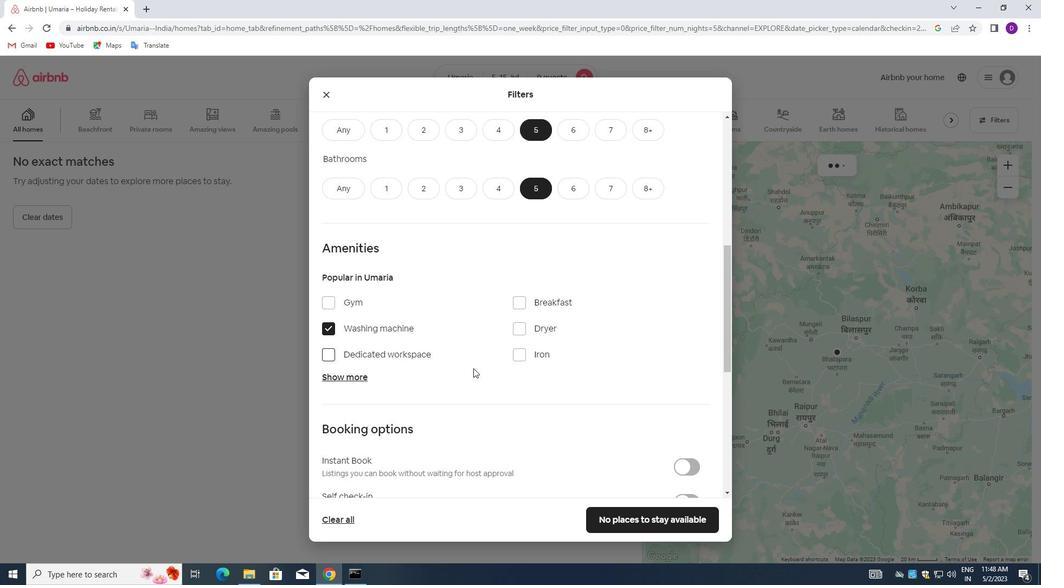 
Action: Mouse scrolled (562, 378) with delta (0, 0)
Screenshot: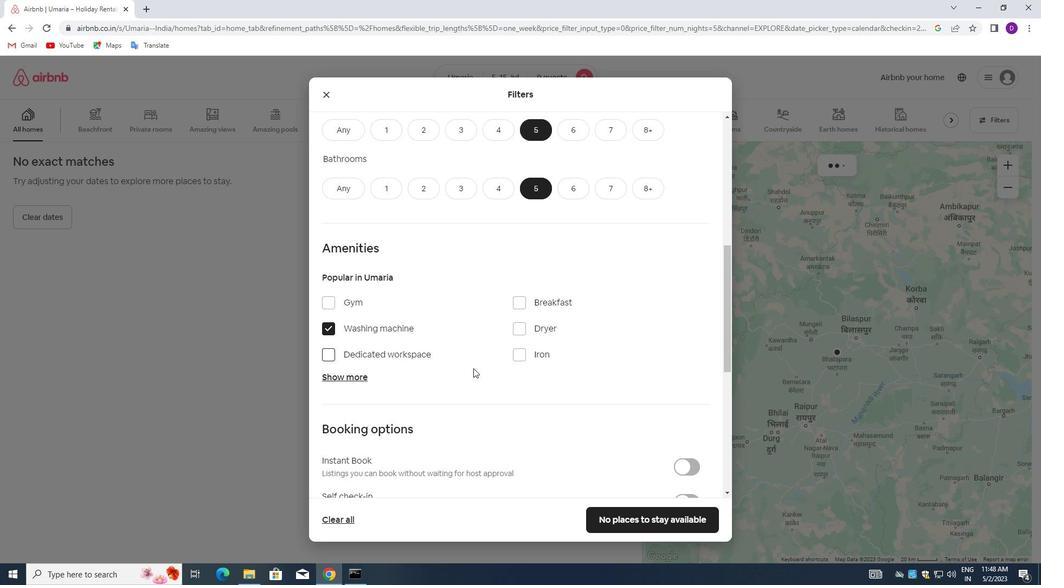 
Action: Mouse moved to (562, 379)
Screenshot: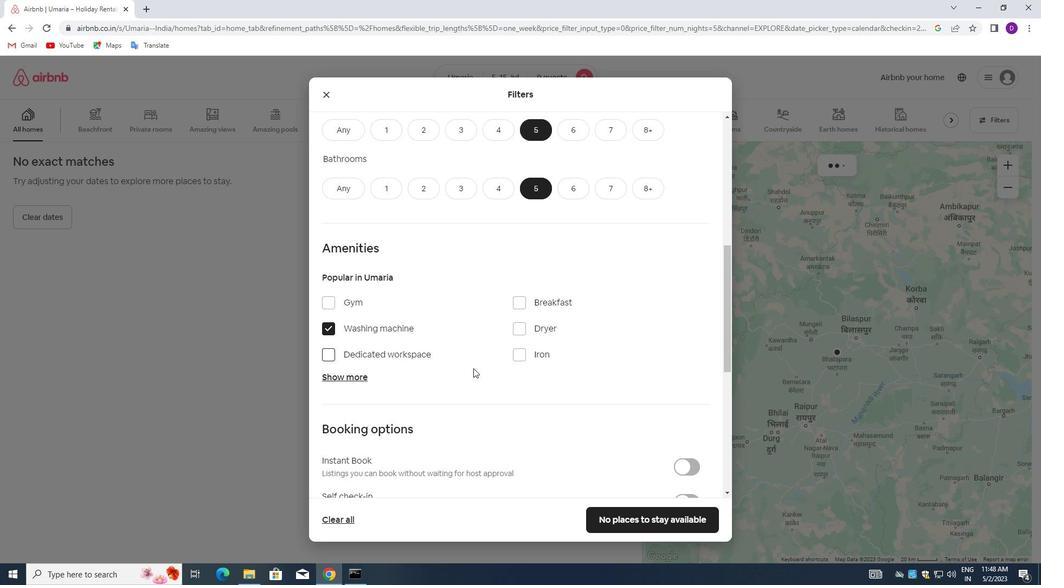 
Action: Mouse scrolled (562, 379) with delta (0, 0)
Screenshot: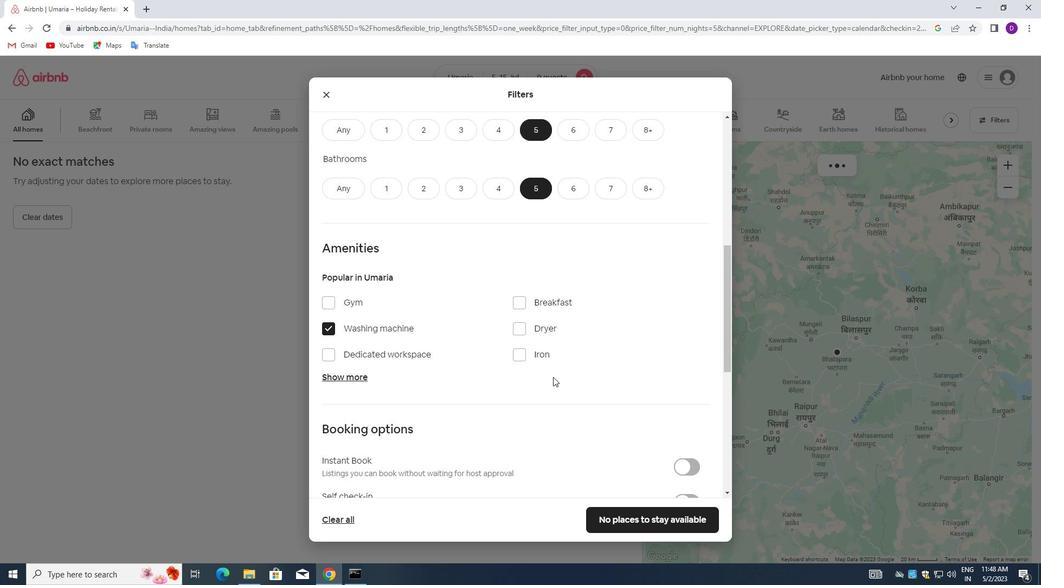 
Action: Mouse moved to (684, 396)
Screenshot: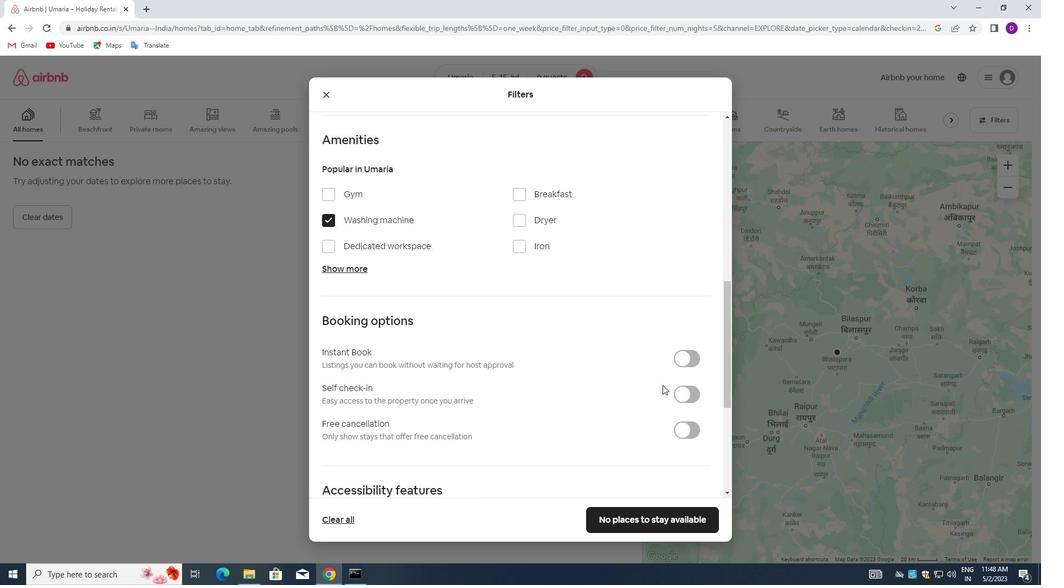 
Action: Mouse pressed left at (684, 396)
Screenshot: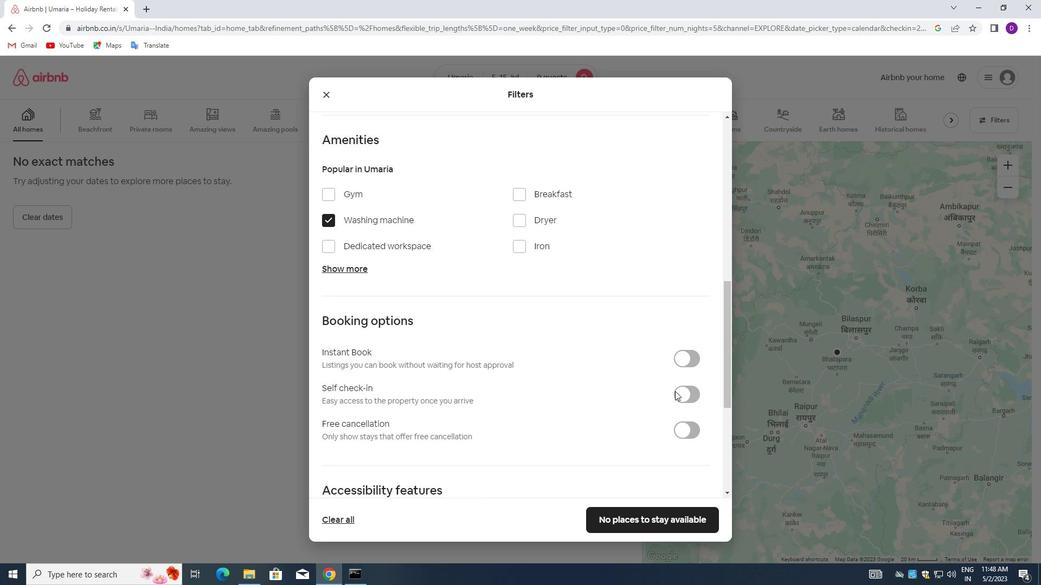 
Action: Mouse moved to (493, 401)
Screenshot: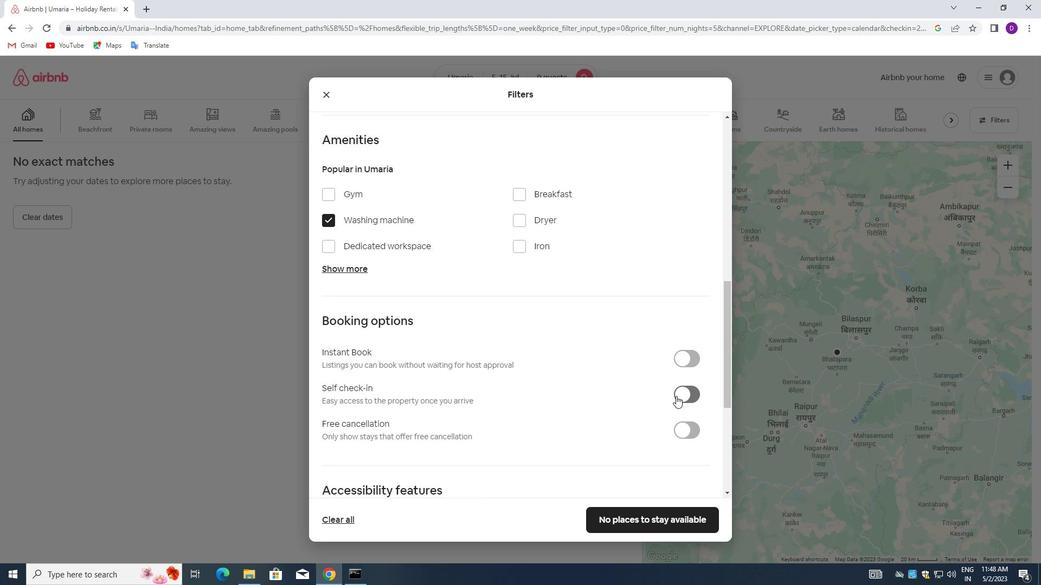 
Action: Mouse scrolled (493, 400) with delta (0, 0)
Screenshot: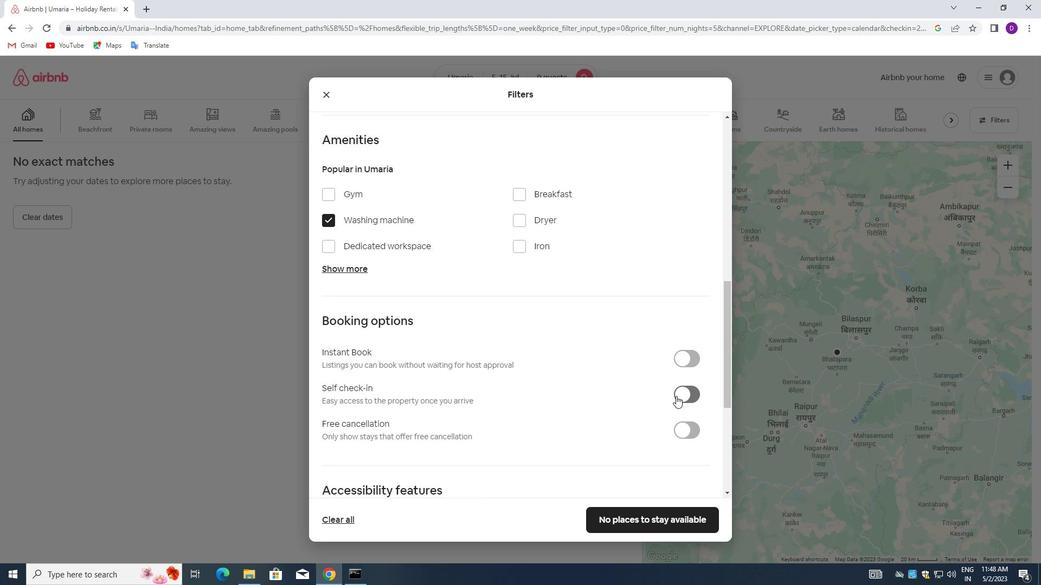 
Action: Mouse moved to (490, 403)
Screenshot: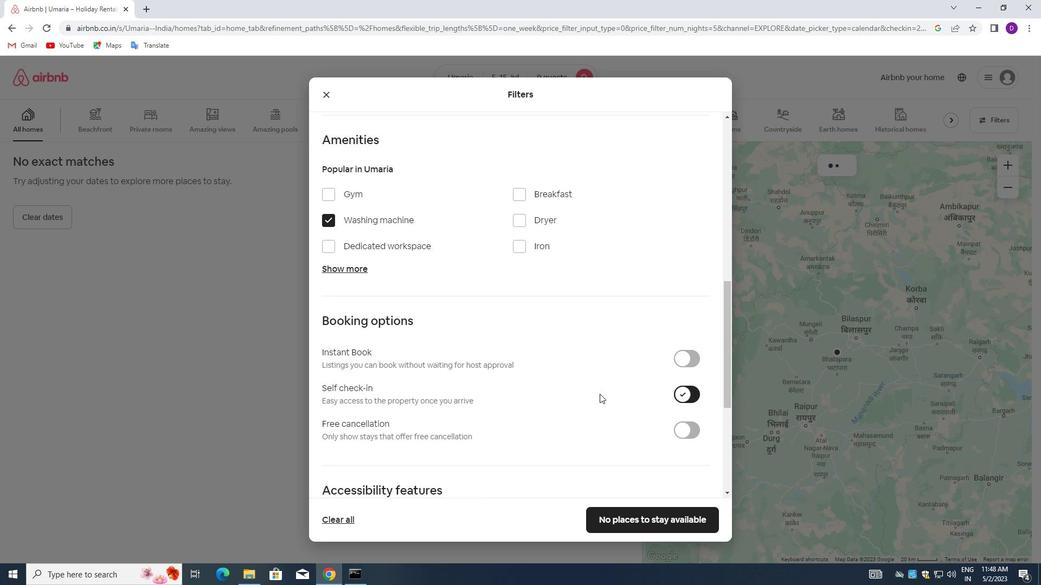 
Action: Mouse scrolled (490, 403) with delta (0, 0)
Screenshot: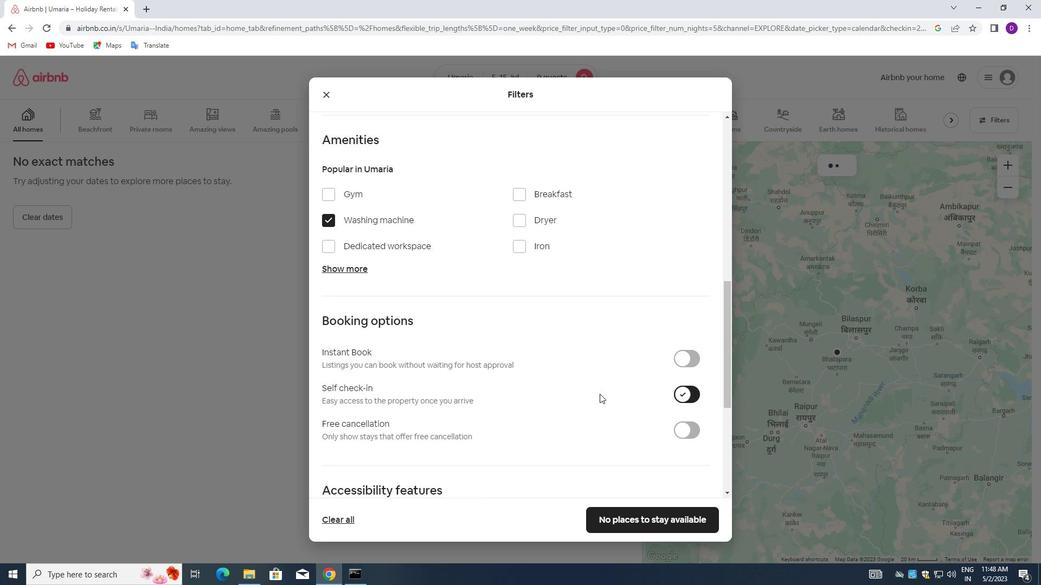 
Action: Mouse moved to (490, 404)
Screenshot: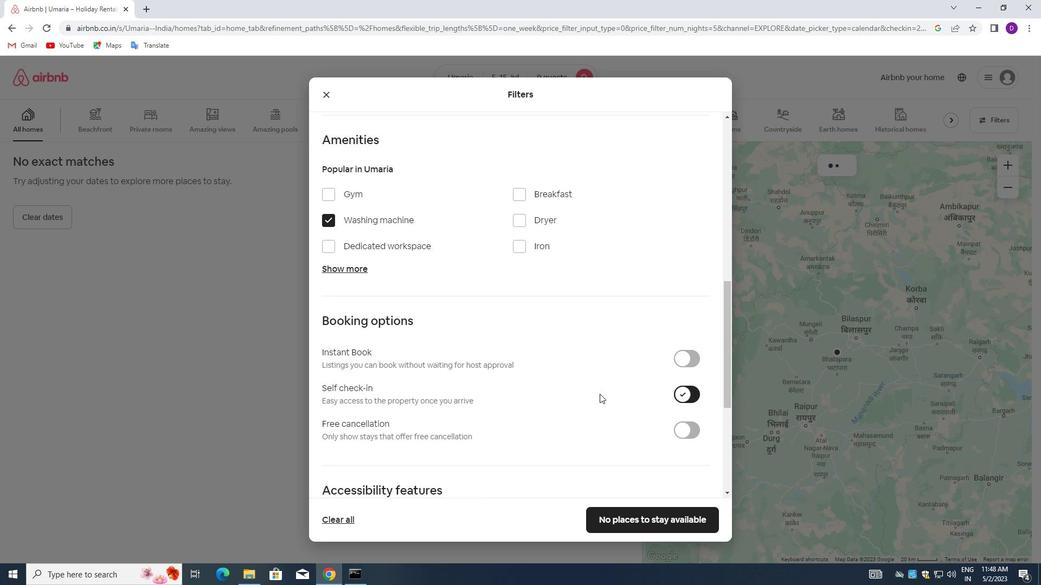 
Action: Mouse scrolled (490, 403) with delta (0, 0)
Screenshot: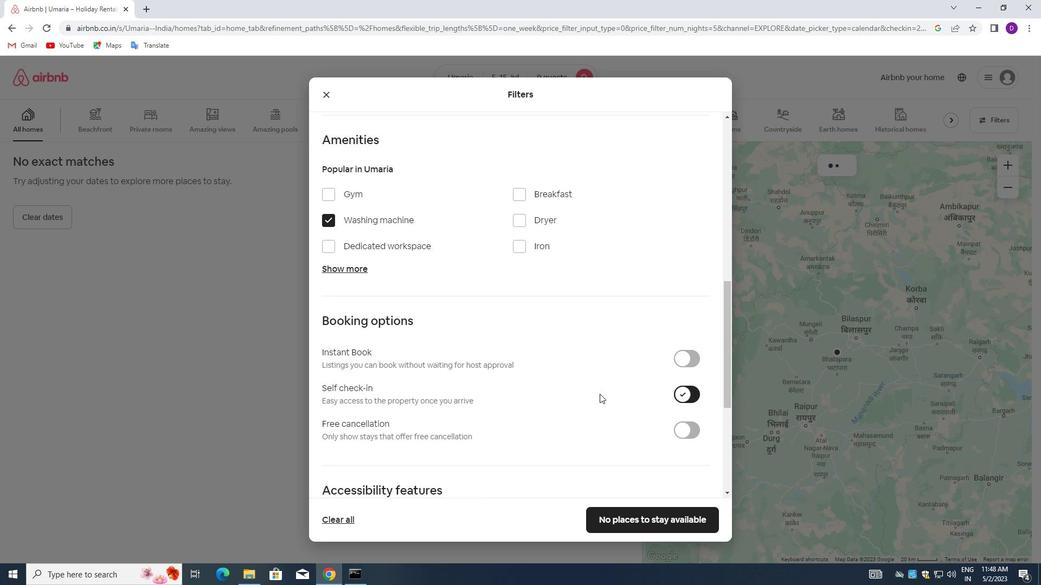 
Action: Mouse moved to (489, 404)
Screenshot: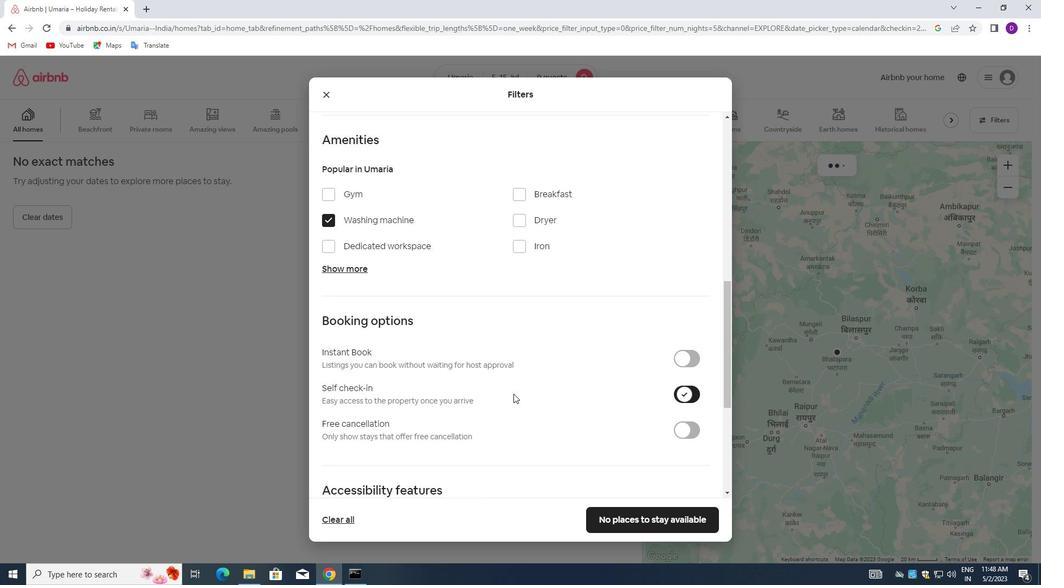 
Action: Mouse scrolled (489, 403) with delta (0, 0)
Screenshot: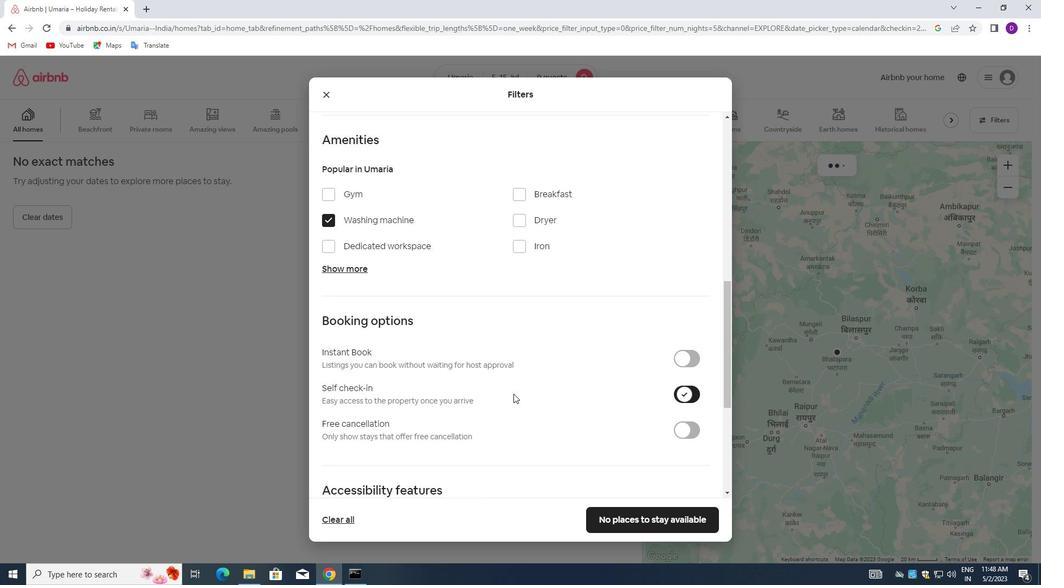 
Action: Mouse moved to (488, 404)
Screenshot: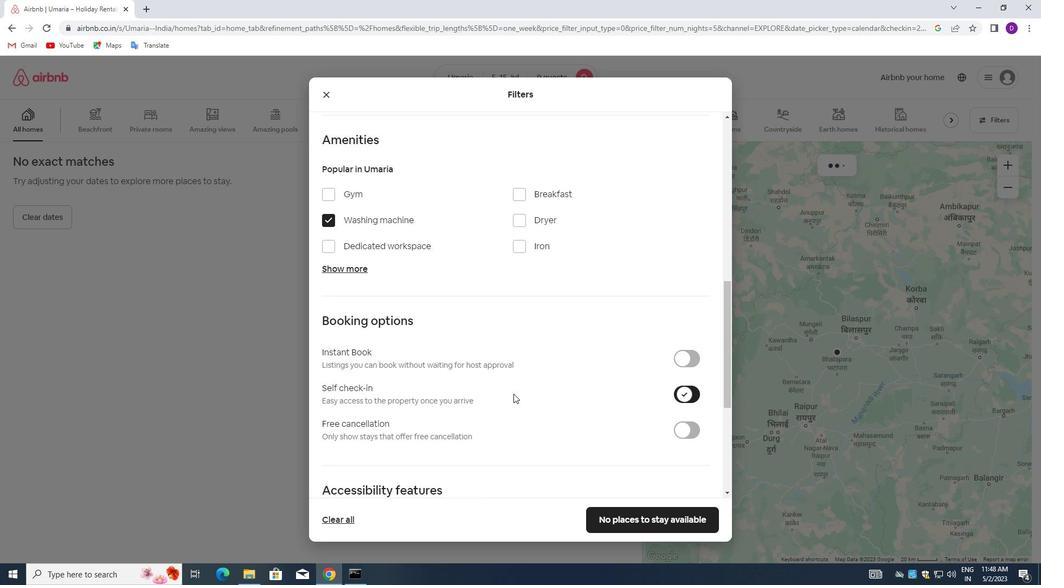 
Action: Mouse scrolled (488, 404) with delta (0, 0)
Screenshot: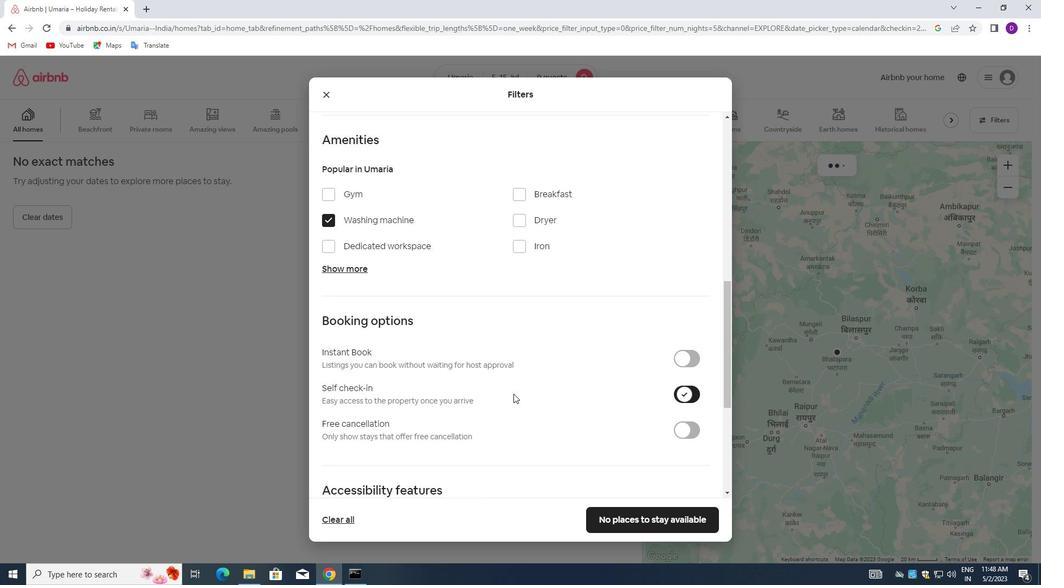 
Action: Mouse moved to (487, 409)
Screenshot: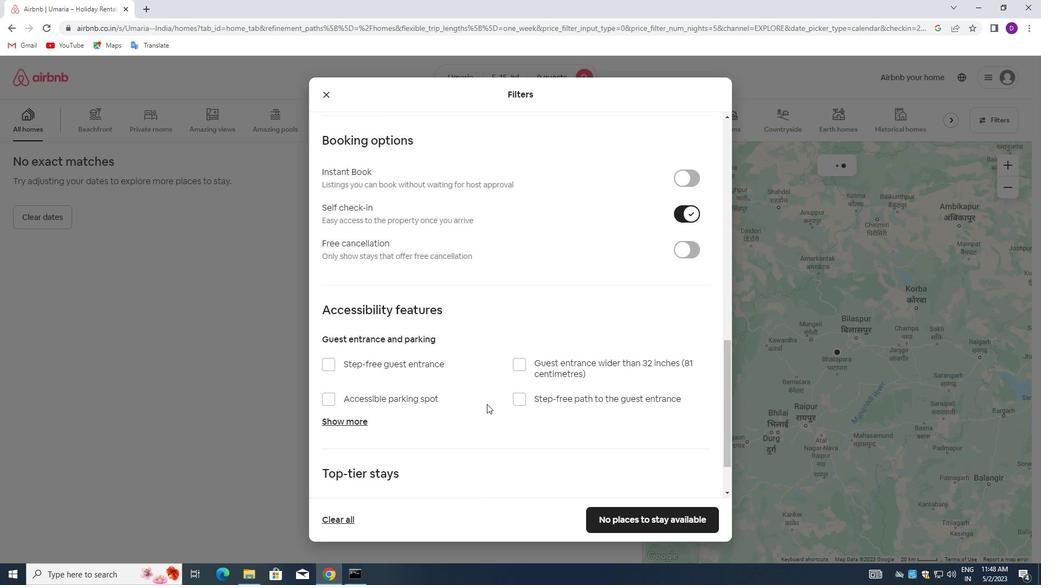 
Action: Mouse scrolled (487, 409) with delta (0, 0)
Screenshot: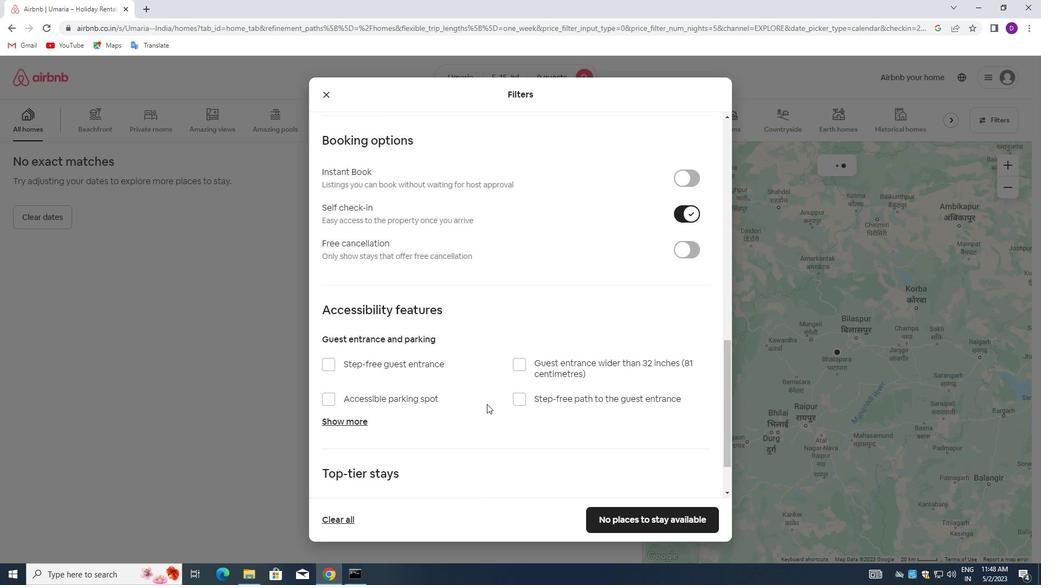 
Action: Mouse moved to (486, 412)
Screenshot: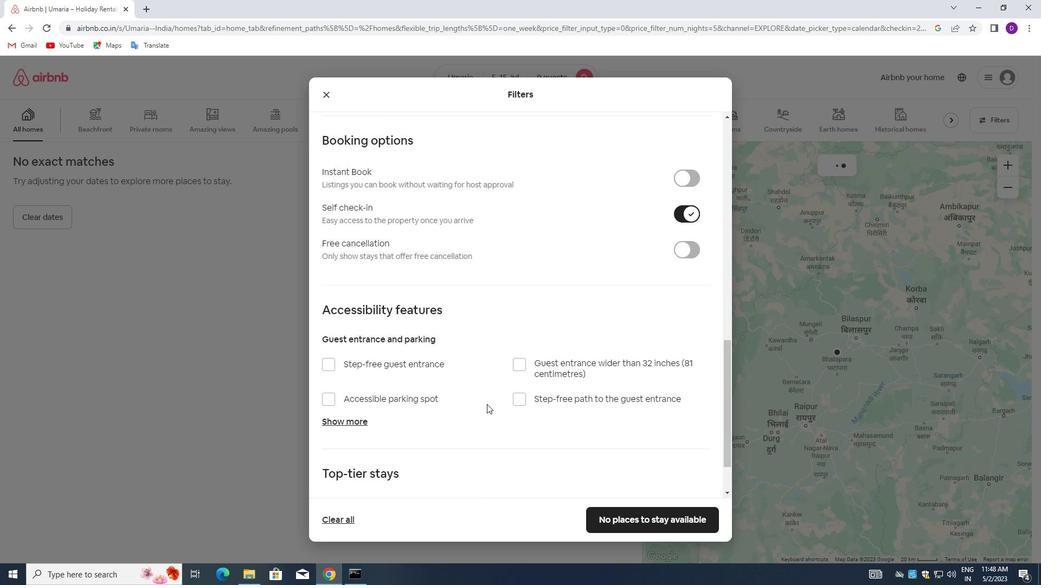 
Action: Mouse scrolled (486, 412) with delta (0, 0)
Screenshot: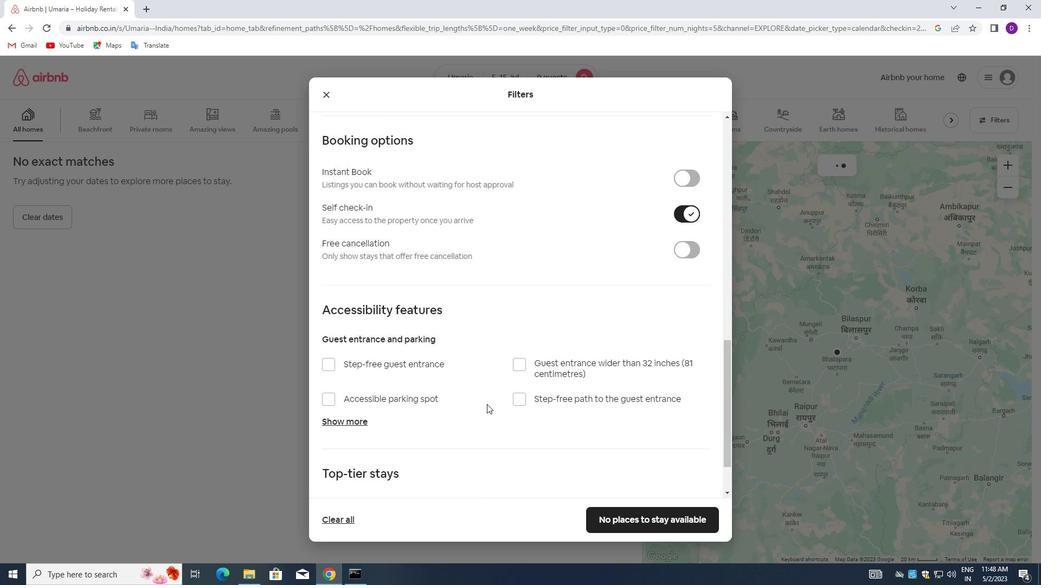 
Action: Mouse moved to (484, 416)
Screenshot: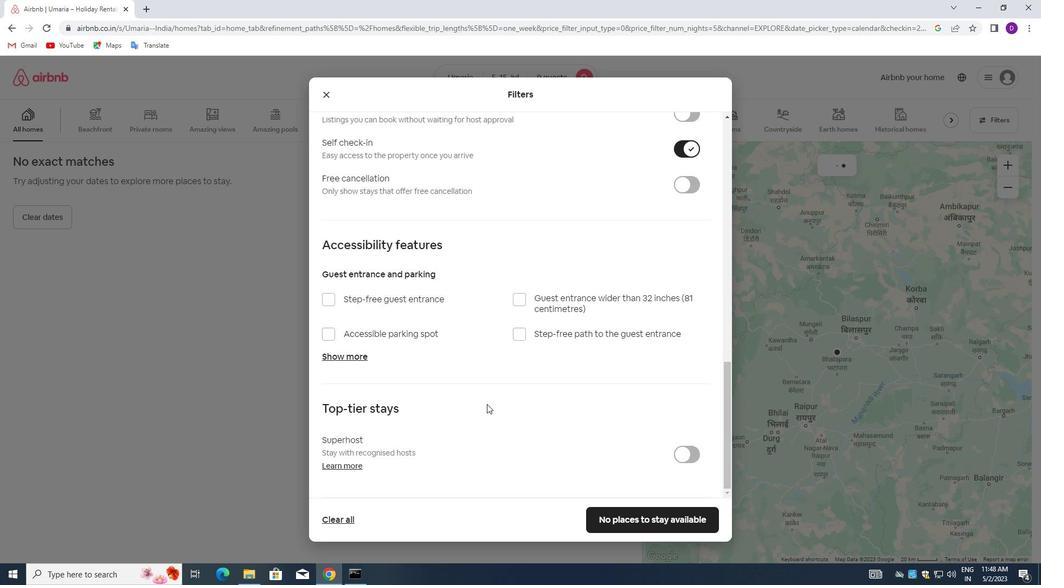 
Action: Mouse scrolled (484, 415) with delta (0, 0)
Screenshot: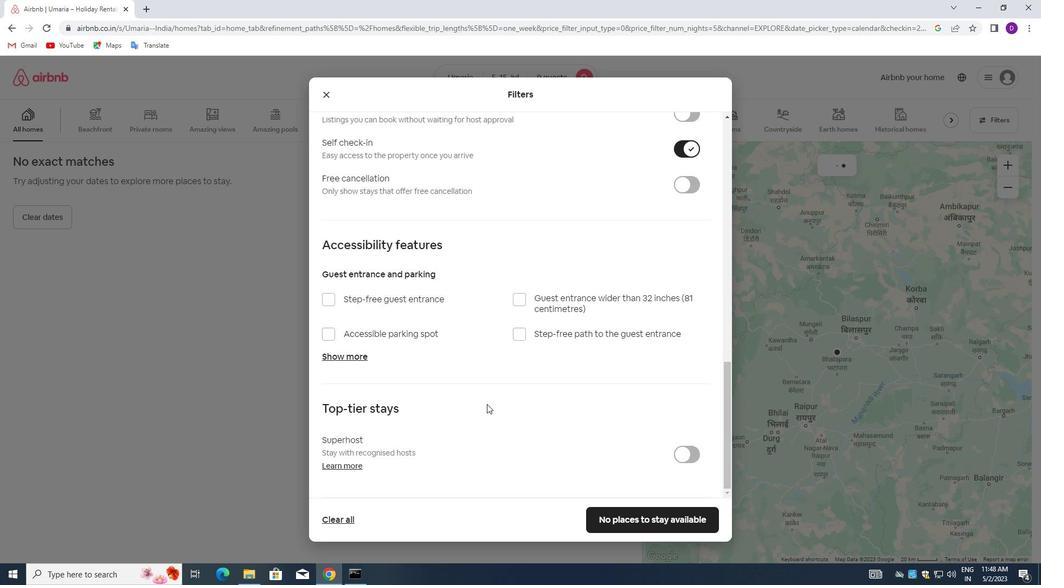 
Action: Mouse moved to (483, 419)
Screenshot: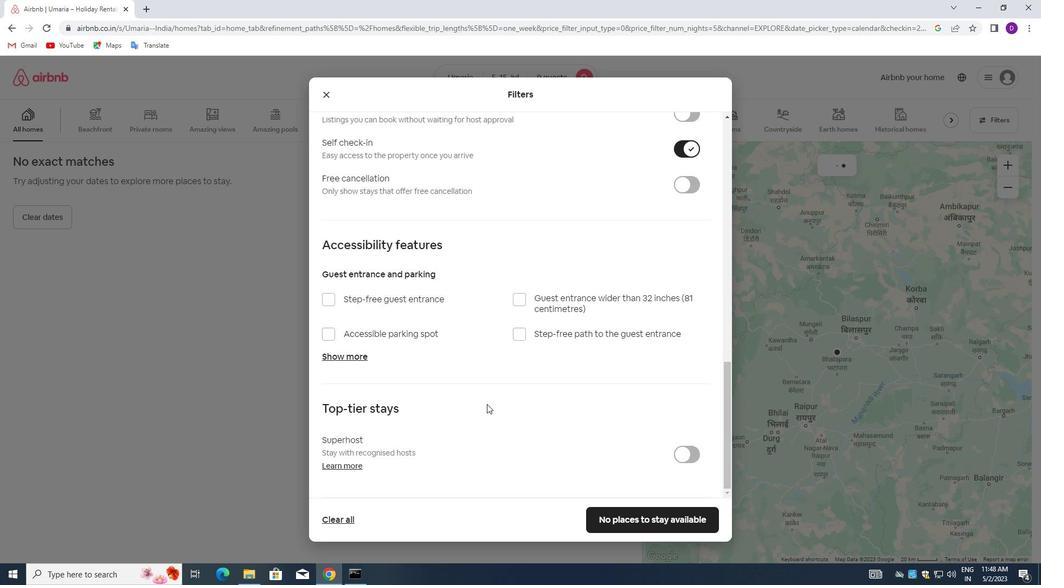 
Action: Mouse scrolled (483, 418) with delta (0, 0)
Screenshot: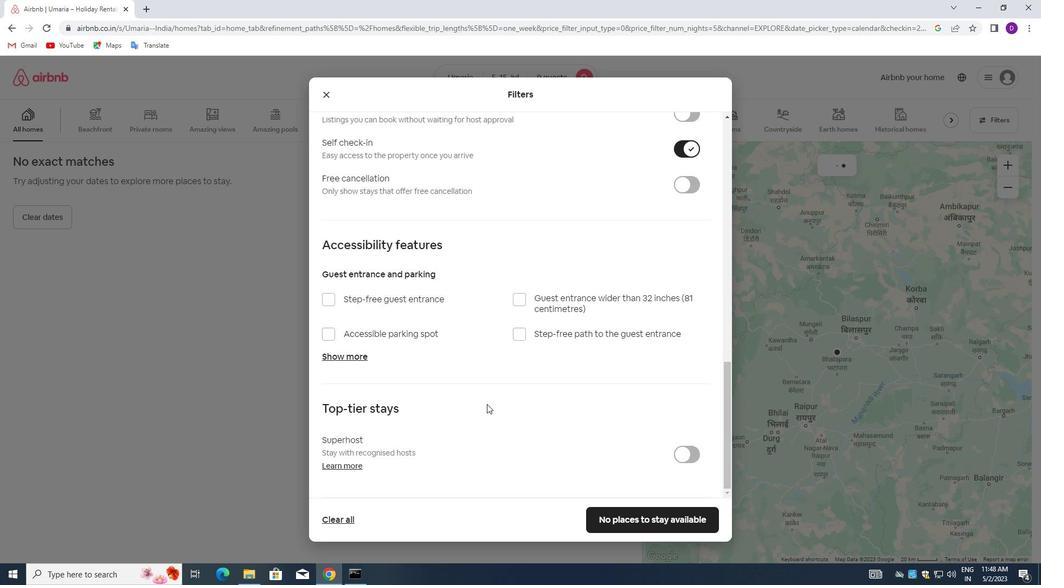 
Action: Mouse moved to (482, 422)
Screenshot: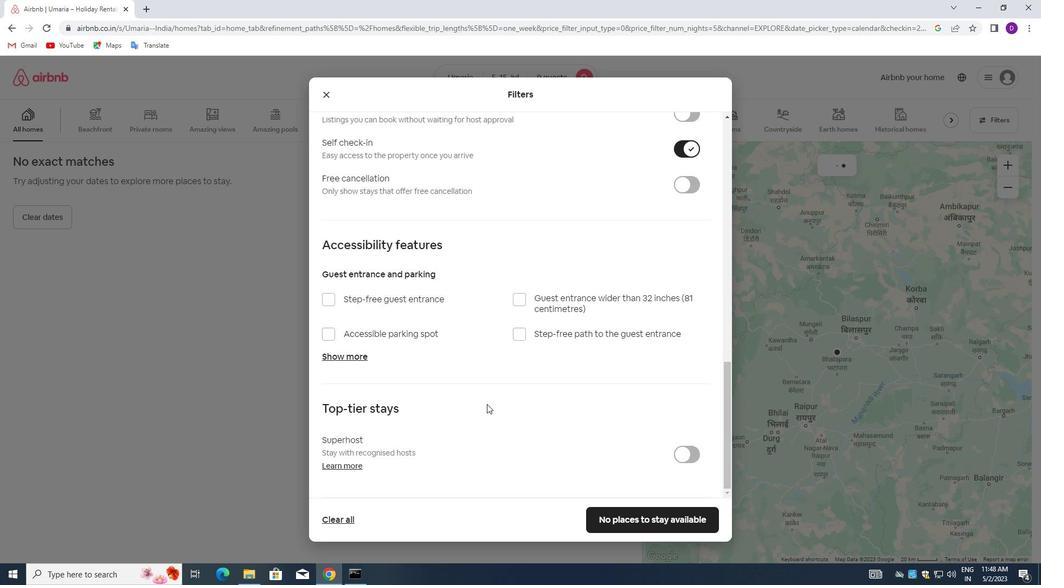 
Action: Mouse scrolled (482, 422) with delta (0, 0)
Screenshot: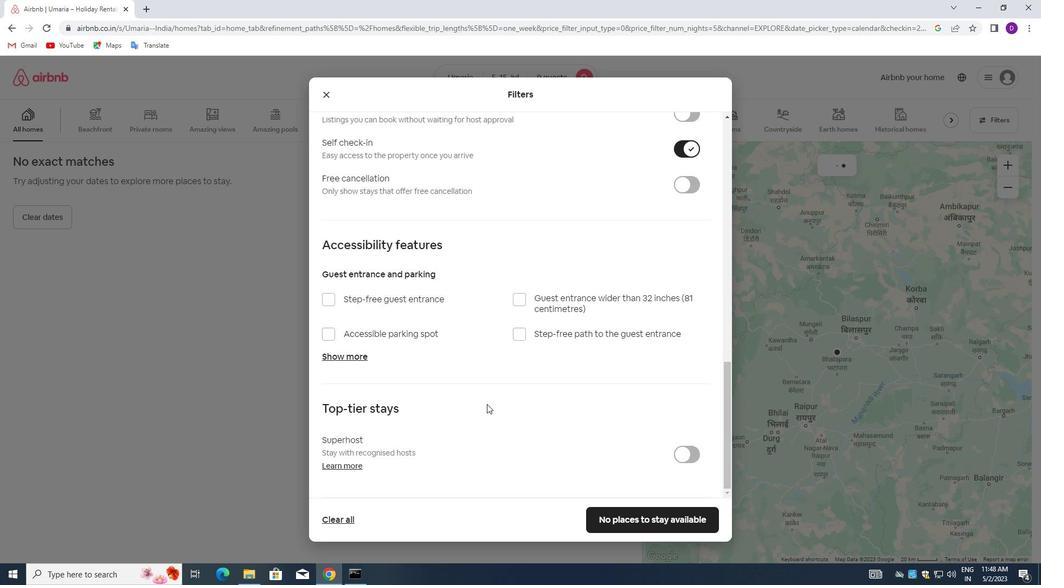 
Action: Mouse moved to (480, 426)
Screenshot: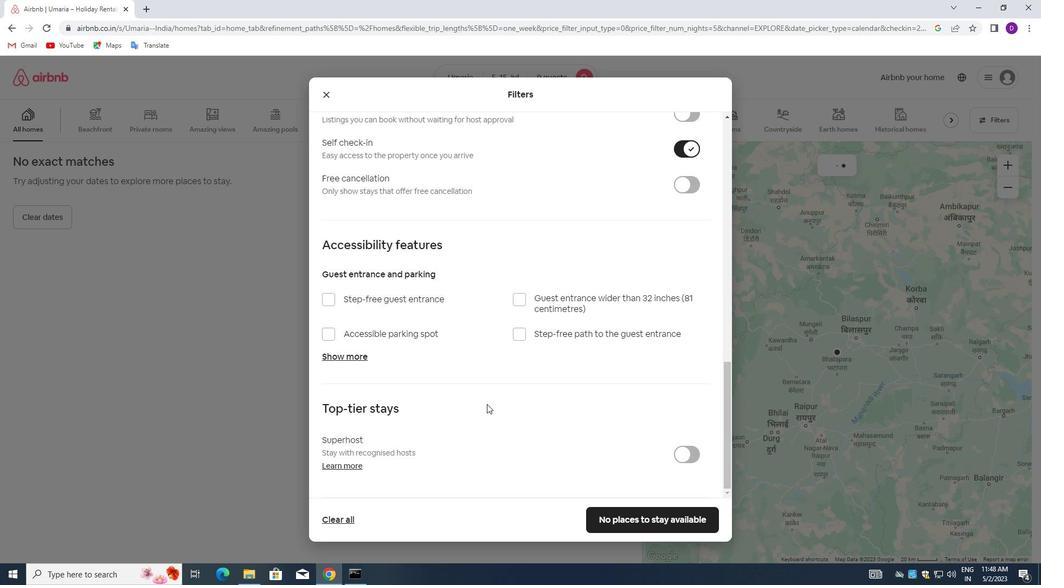 
Action: Mouse scrolled (480, 425) with delta (0, 0)
Screenshot: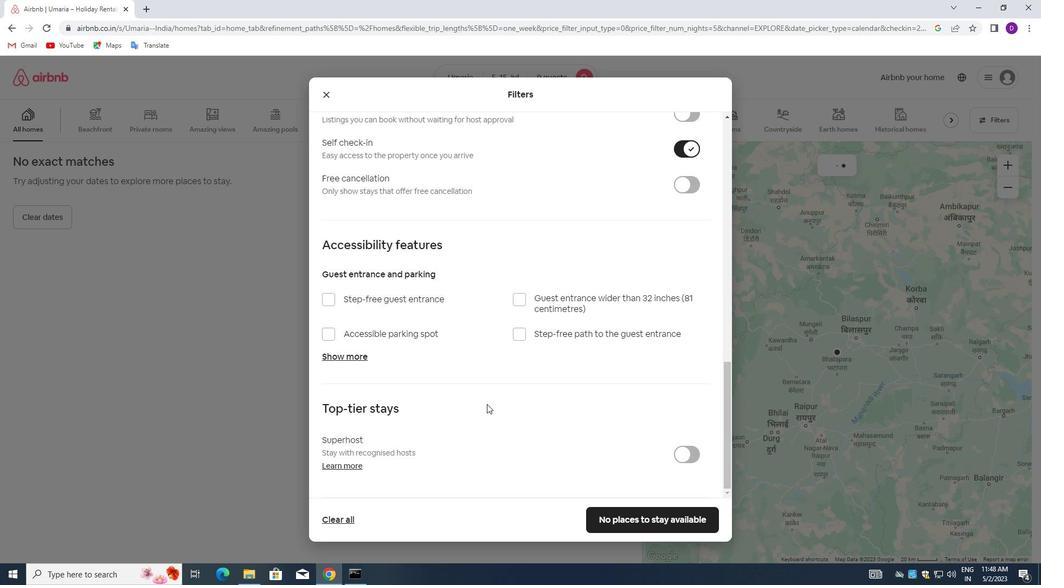 
Action: Mouse moved to (440, 464)
Screenshot: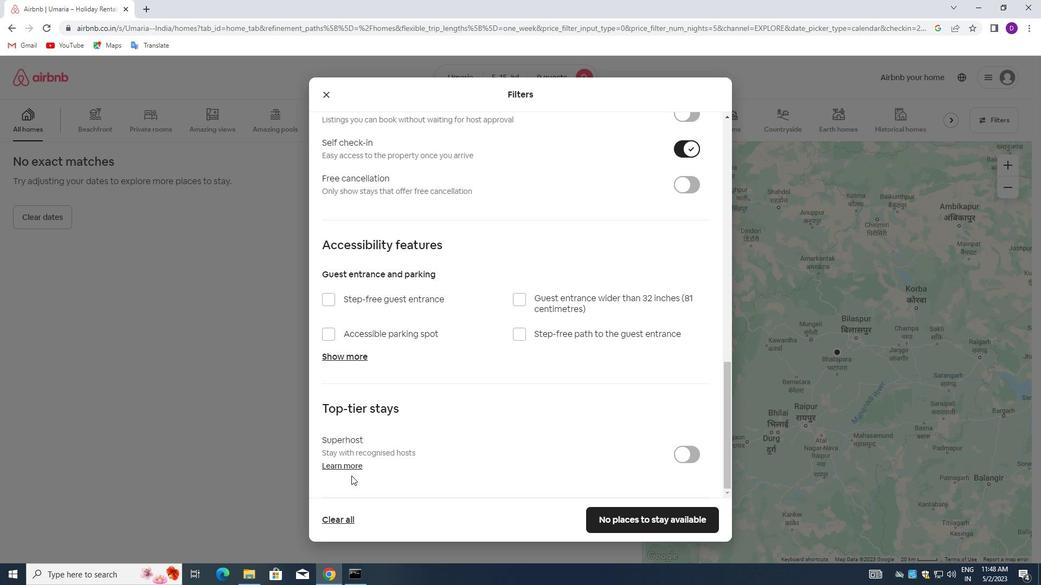 
Action: Mouse scrolled (440, 464) with delta (0, 0)
Screenshot: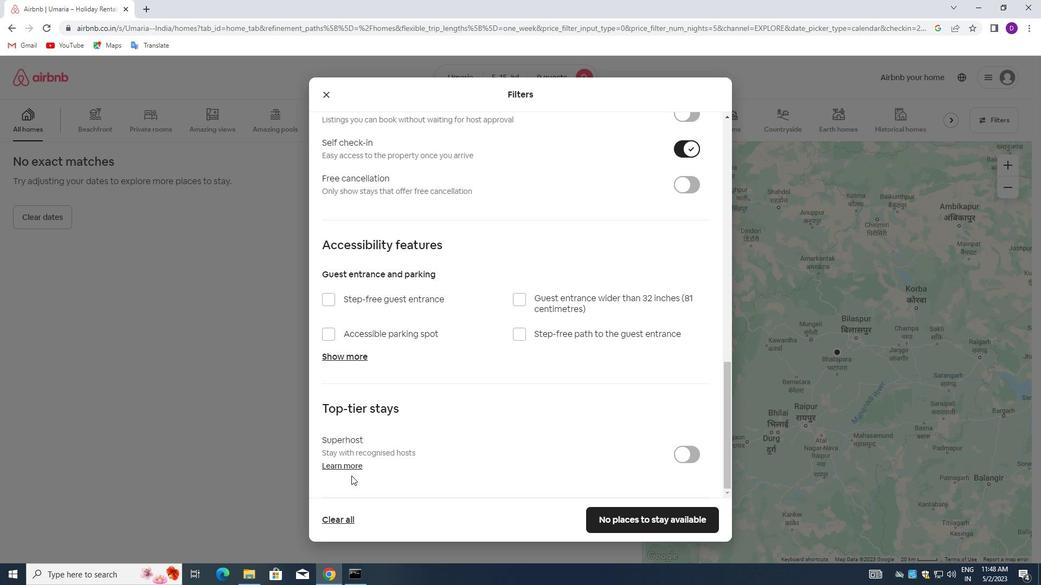 
Action: Mouse moved to (445, 467)
Screenshot: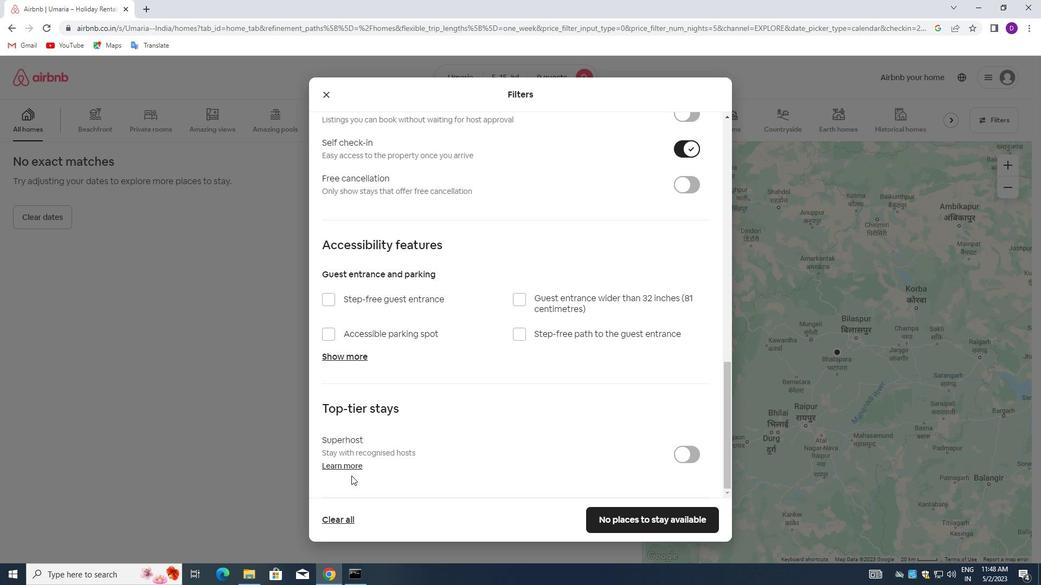 
Action: Mouse scrolled (445, 467) with delta (0, 0)
Screenshot: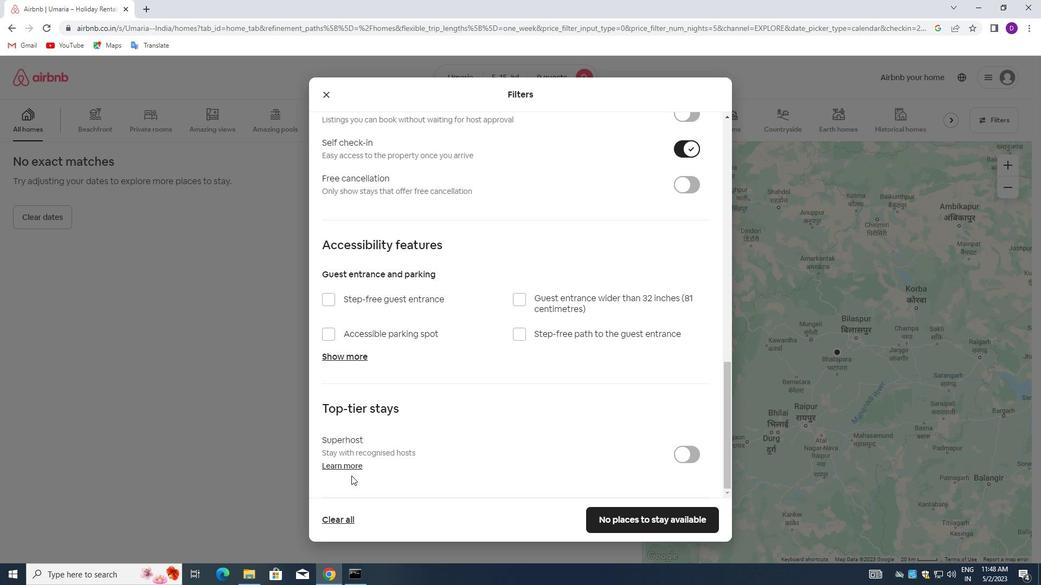 
Action: Mouse moved to (451, 470)
Screenshot: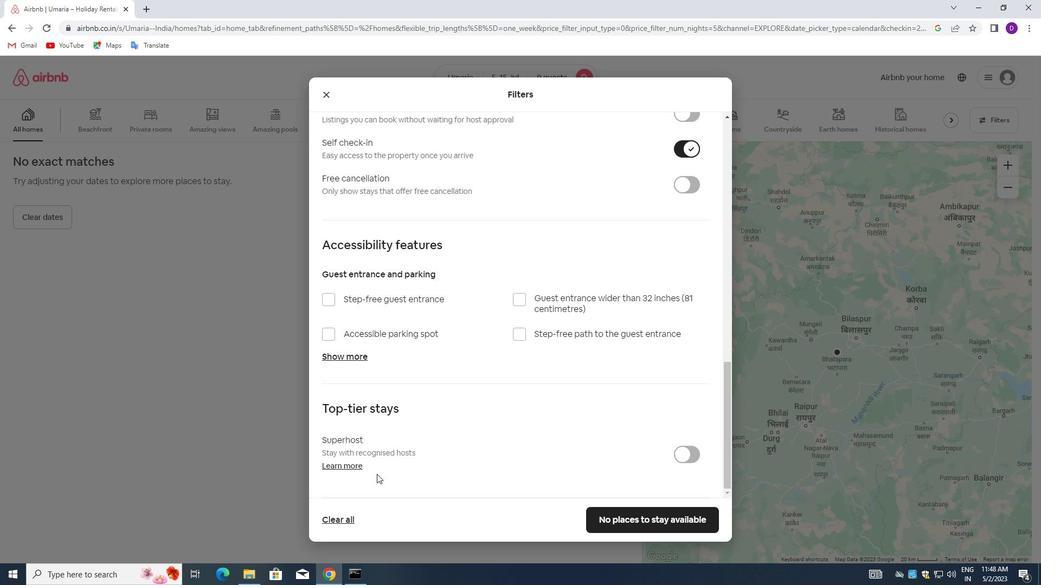 
Action: Mouse scrolled (451, 469) with delta (0, 0)
Screenshot: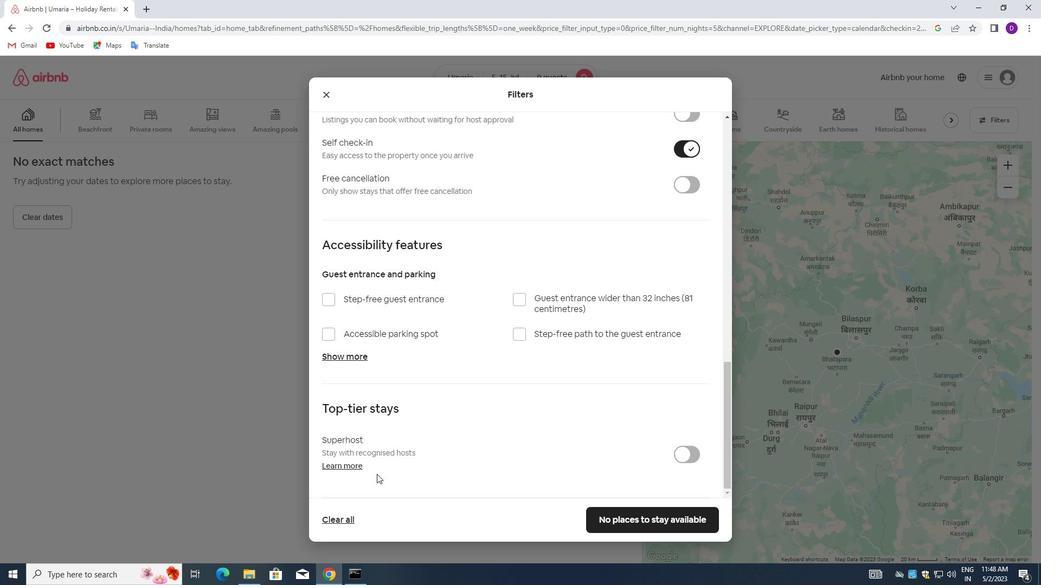 
Action: Mouse moved to (461, 473)
Screenshot: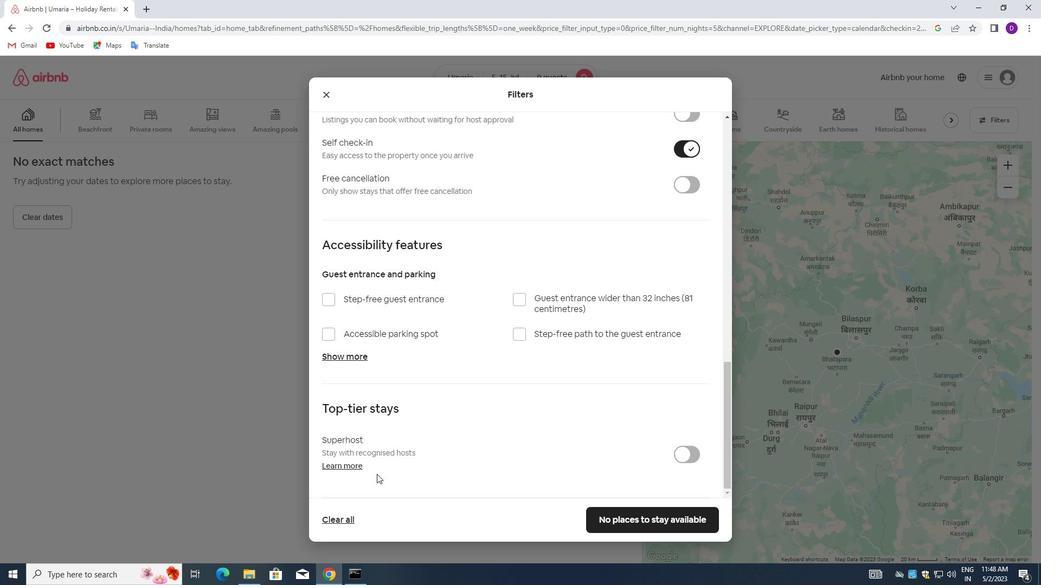 
Action: Mouse scrolled (461, 472) with delta (0, 0)
Screenshot: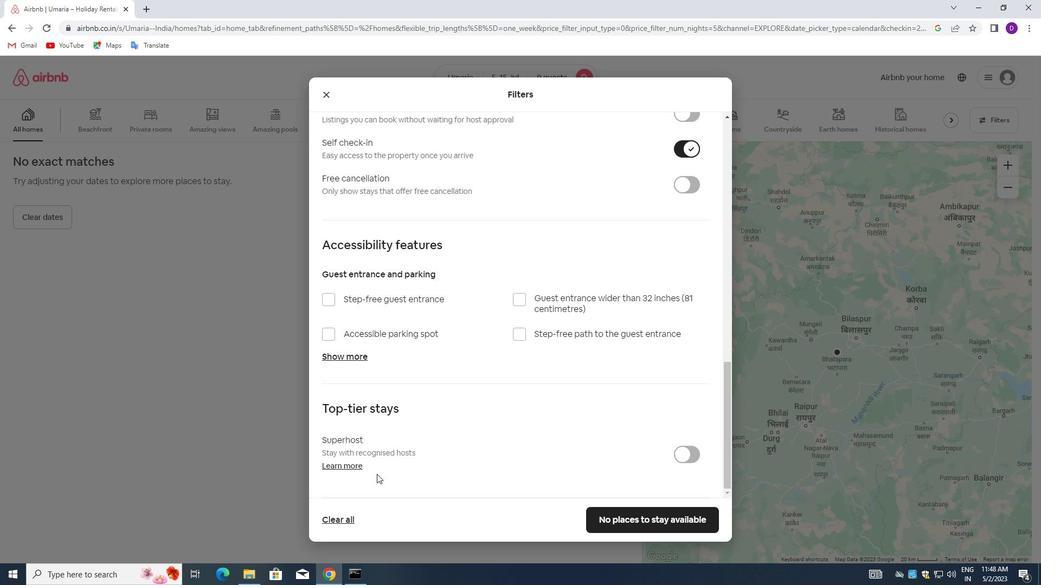 
Action: Mouse moved to (492, 480)
Screenshot: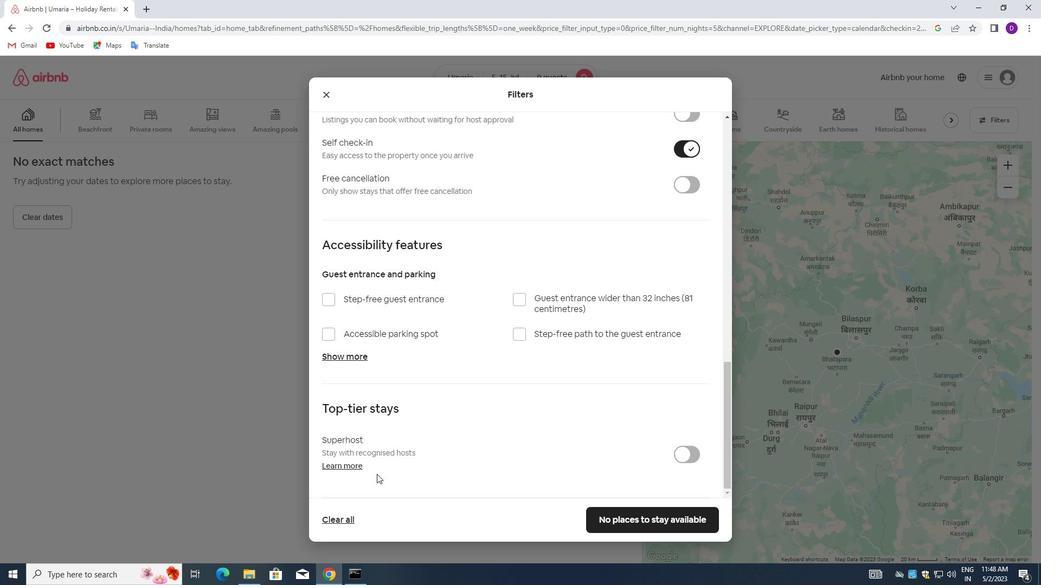 
Action: Mouse scrolled (492, 479) with delta (0, 0)
Screenshot: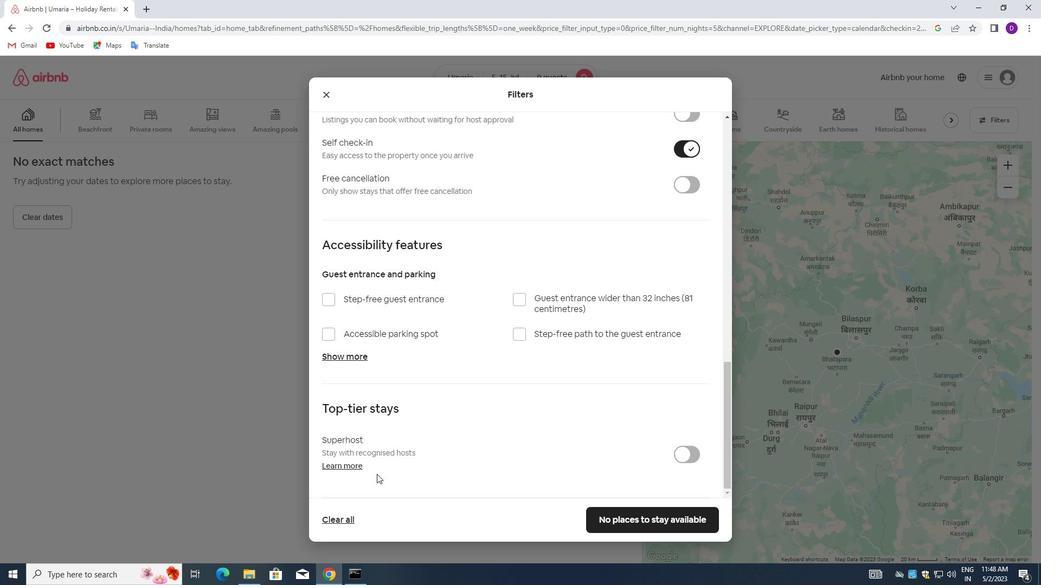 
Action: Mouse moved to (626, 521)
Screenshot: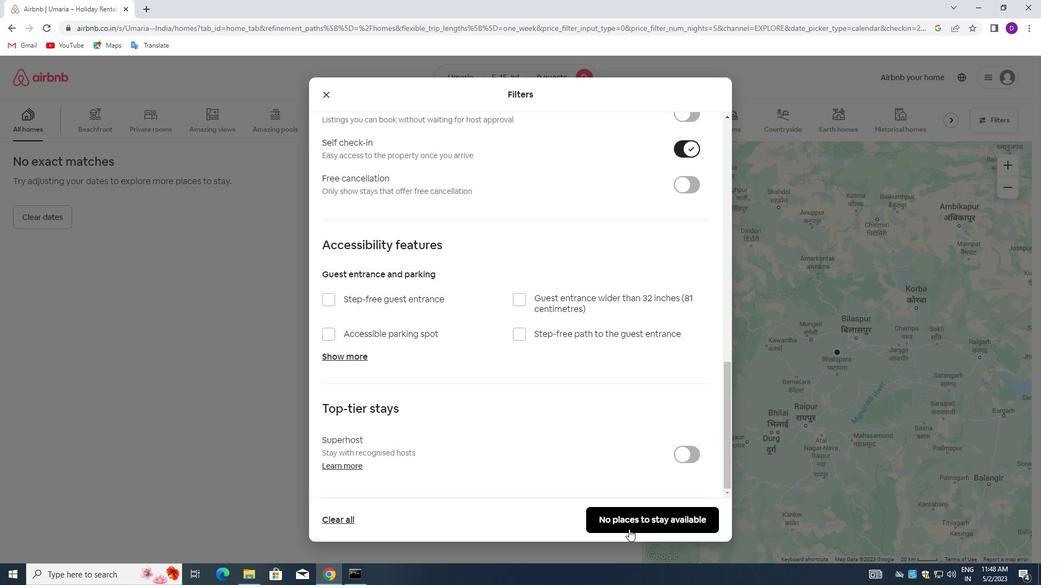 
Action: Mouse pressed left at (626, 521)
Screenshot: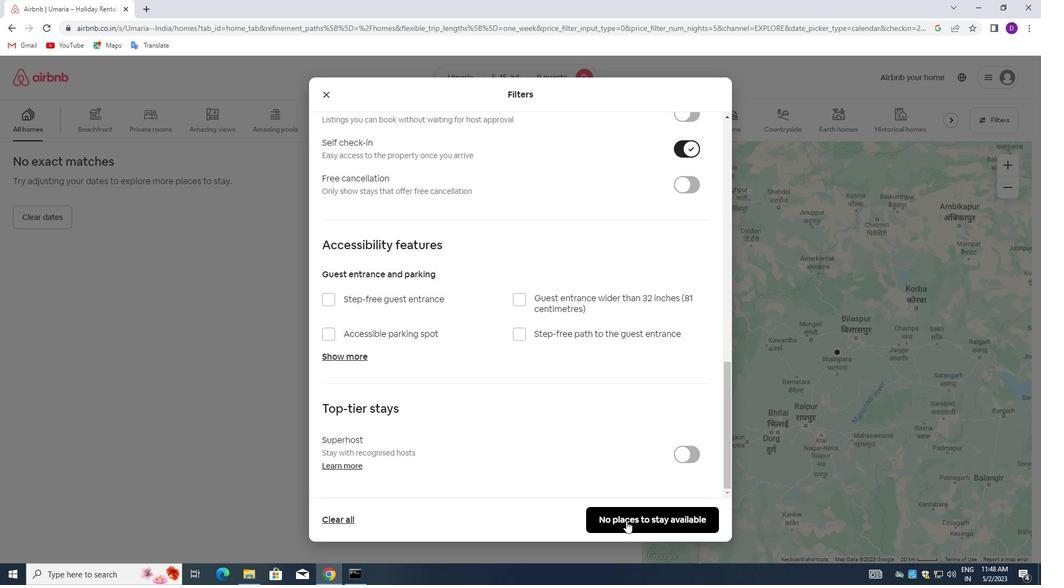 
